 Task: Look for space in Begoro, Ghana from 10th June, 2023 to 25th June, 2023 for 4 adults in price range Rs.10000 to Rs.15000. Place can be private room with 4 bedrooms having 4 beds and 4 bathrooms. Property type can be house, flat, guest house, hotel. Amenities needed are: wifi, TV, free parkinig on premises, gym, breakfast. Booking option can be shelf check-in. Required host language is English.
Action: Mouse moved to (435, 95)
Screenshot: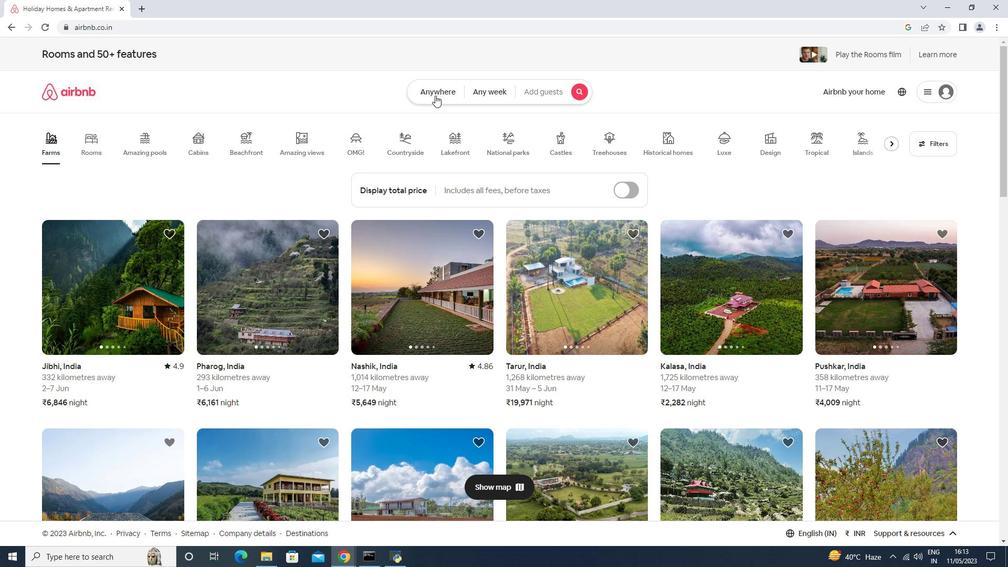 
Action: Mouse pressed left at (435, 95)
Screenshot: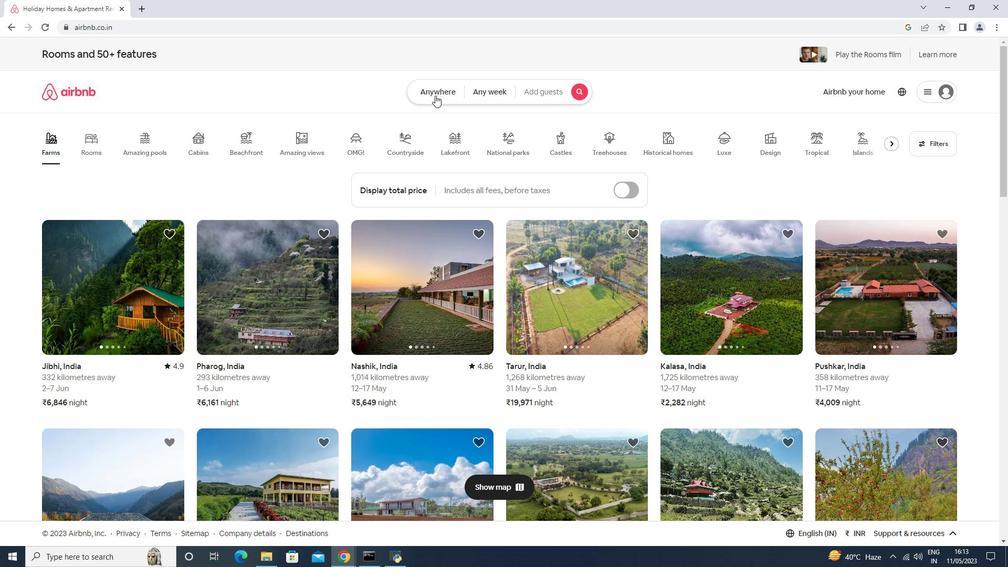 
Action: Mouse moved to (371, 131)
Screenshot: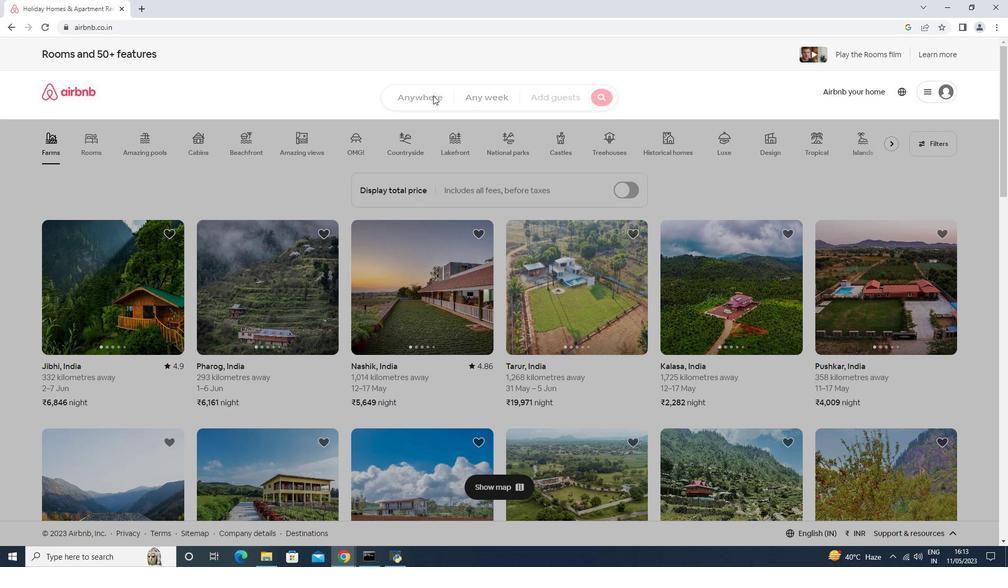 
Action: Key pressed <Key.shift>Begoro,<Key.space><Key.shift>Ghan
Screenshot: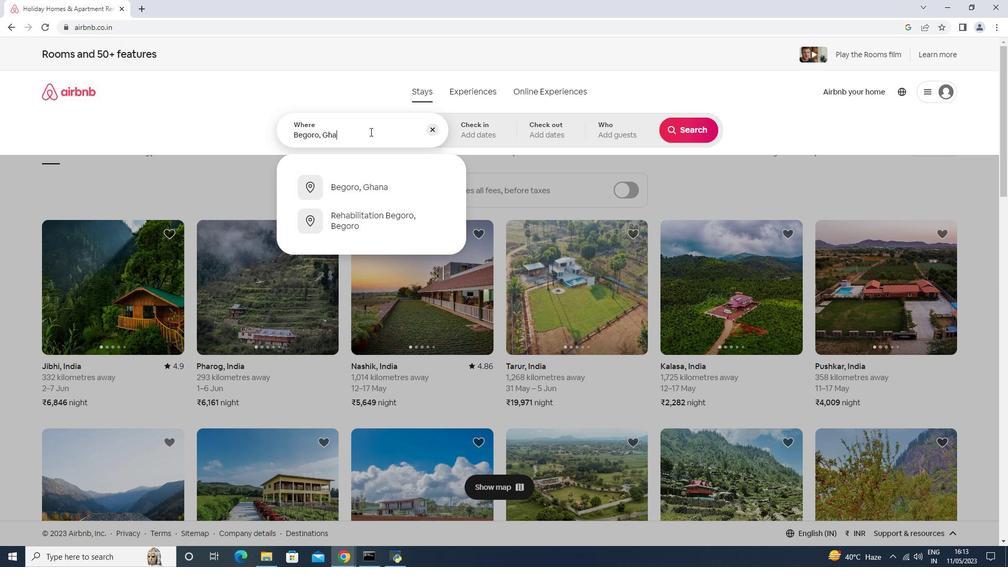 
Action: Mouse moved to (370, 131)
Screenshot: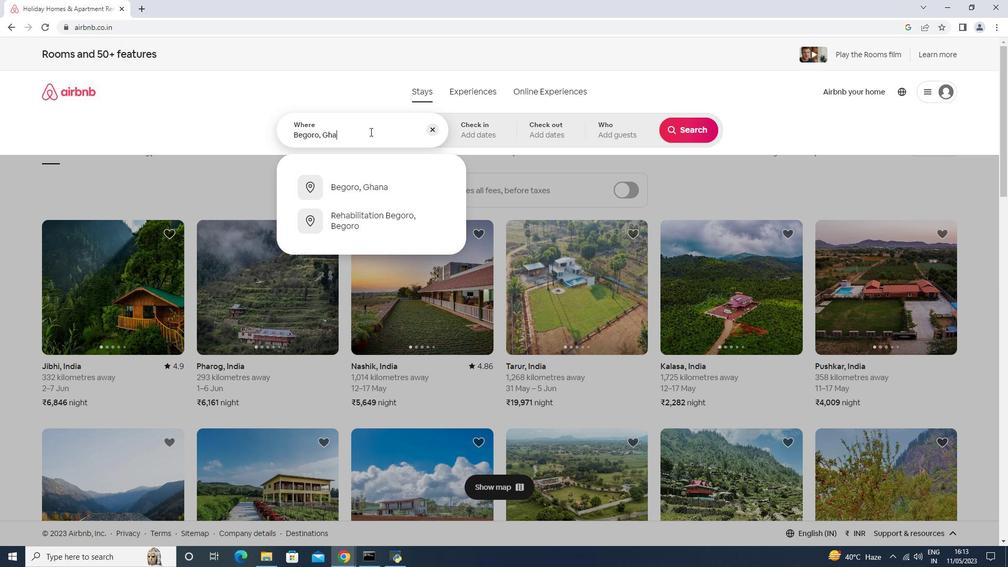 
Action: Key pressed a<Key.space><Key.enter>
Screenshot: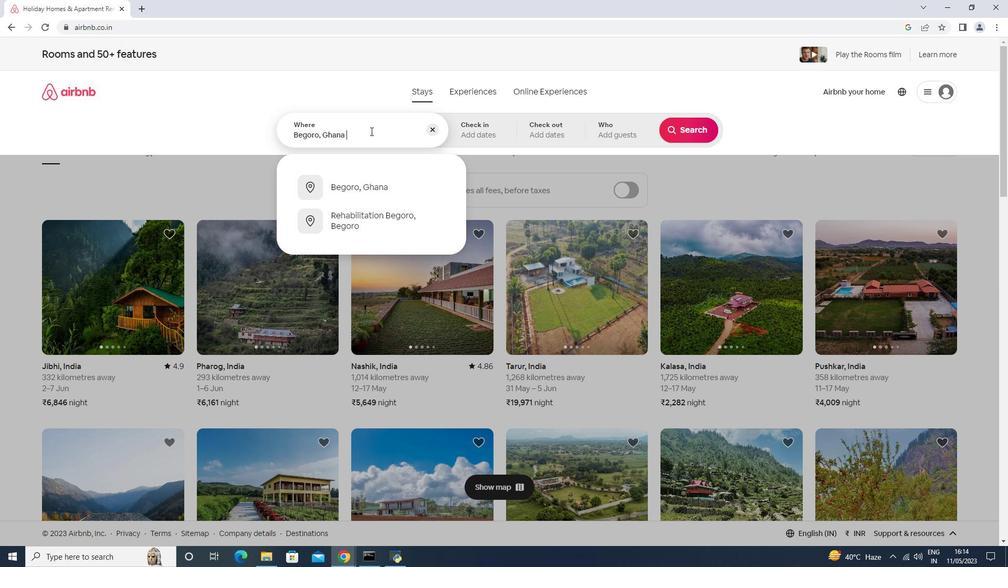 
Action: Mouse moved to (681, 286)
Screenshot: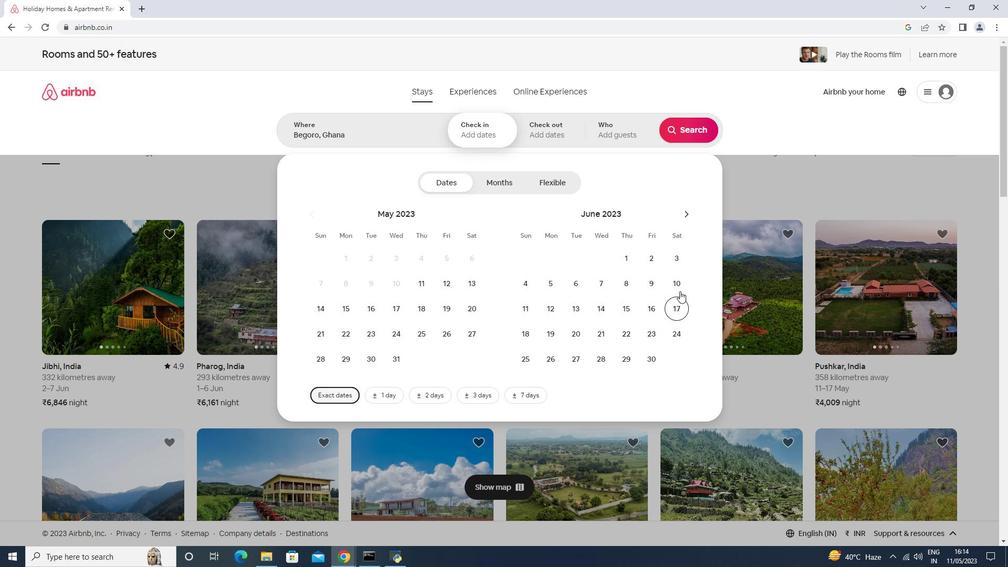 
Action: Mouse pressed left at (681, 286)
Screenshot: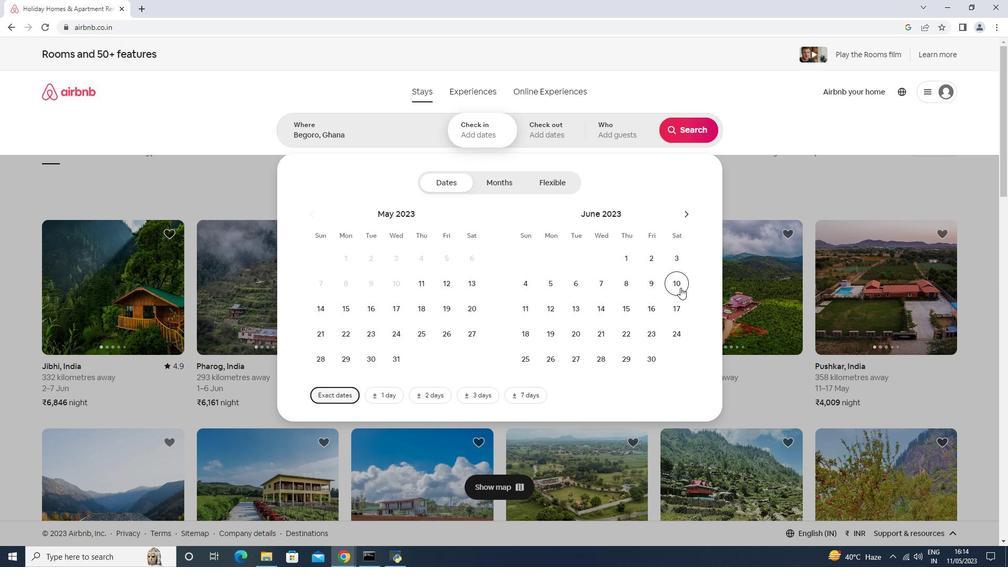 
Action: Mouse moved to (521, 359)
Screenshot: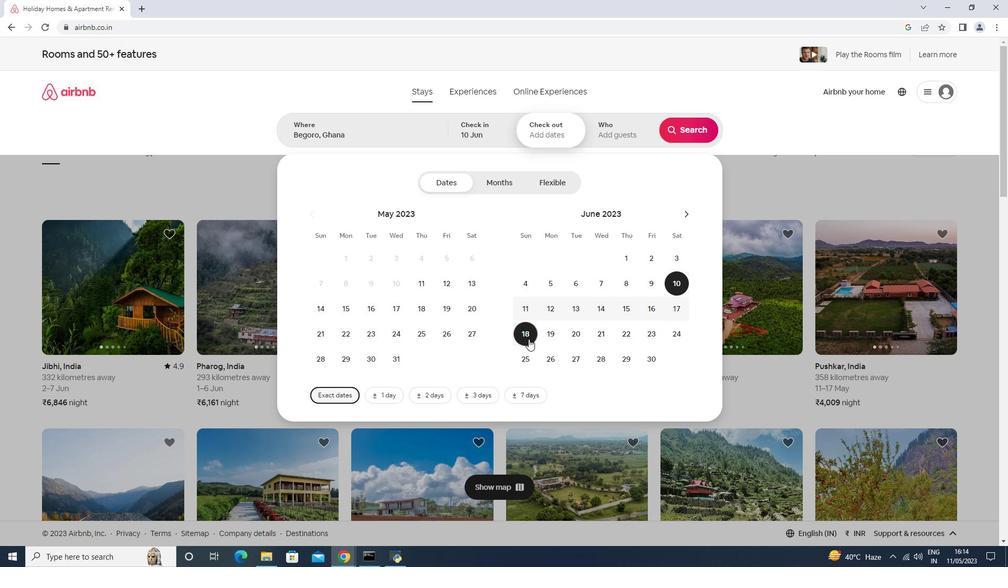 
Action: Mouse pressed left at (521, 359)
Screenshot: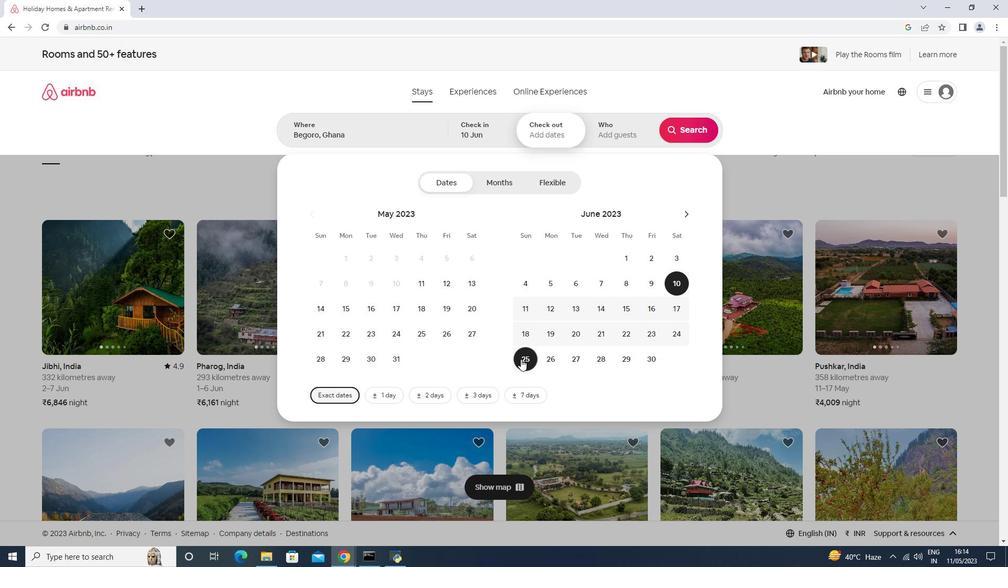 
Action: Mouse moved to (608, 141)
Screenshot: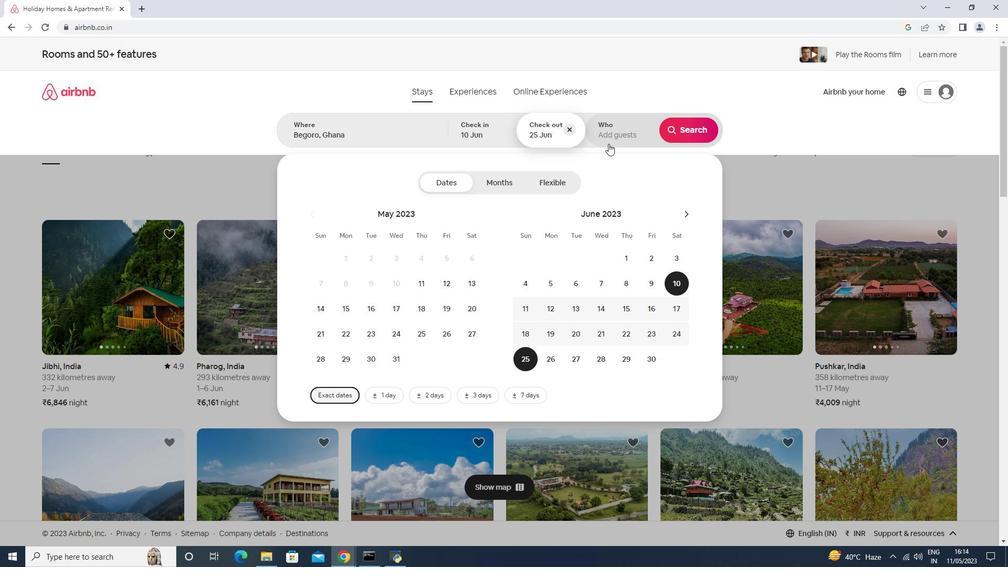 
Action: Mouse pressed left at (608, 141)
Screenshot: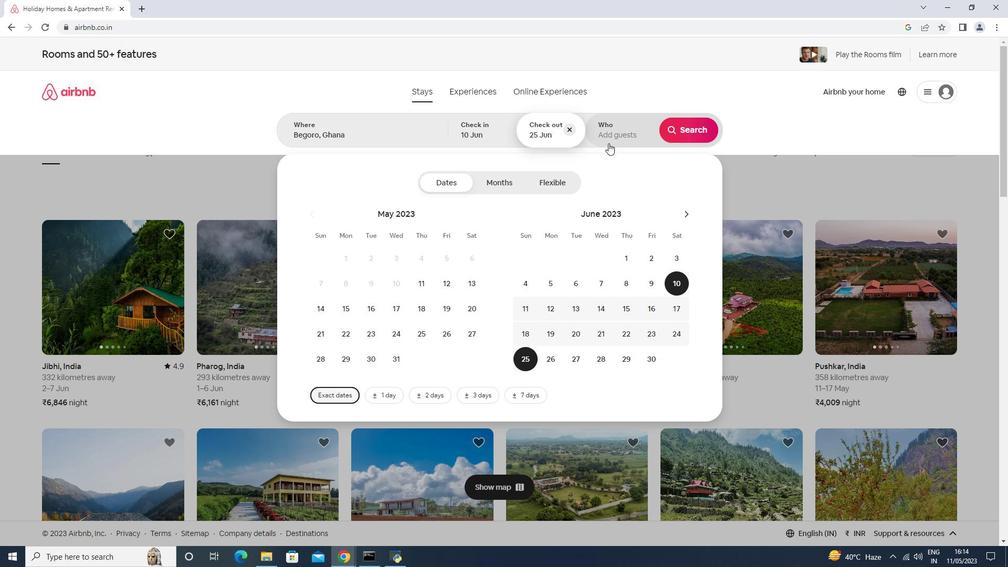 
Action: Mouse moved to (694, 187)
Screenshot: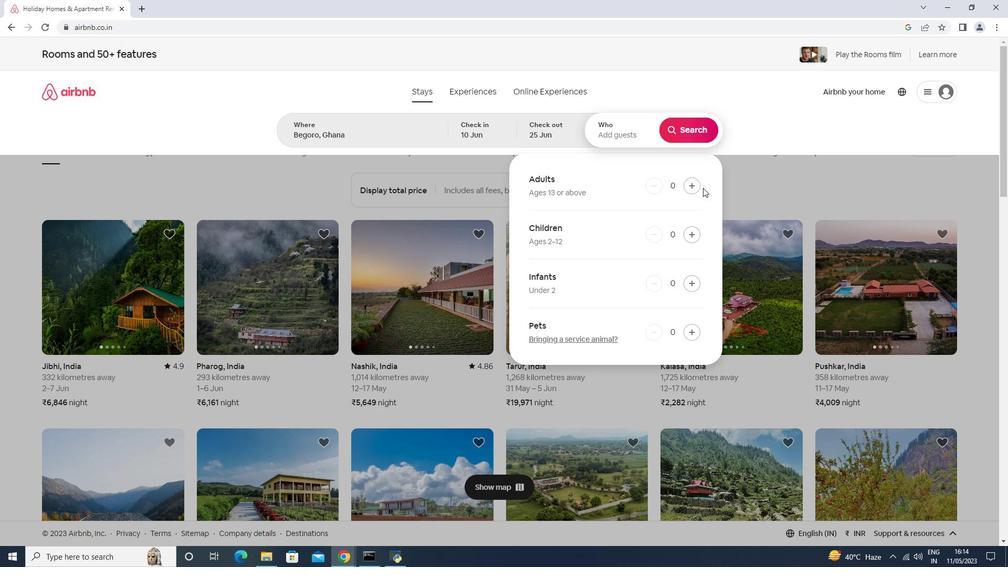 
Action: Mouse pressed left at (694, 187)
Screenshot: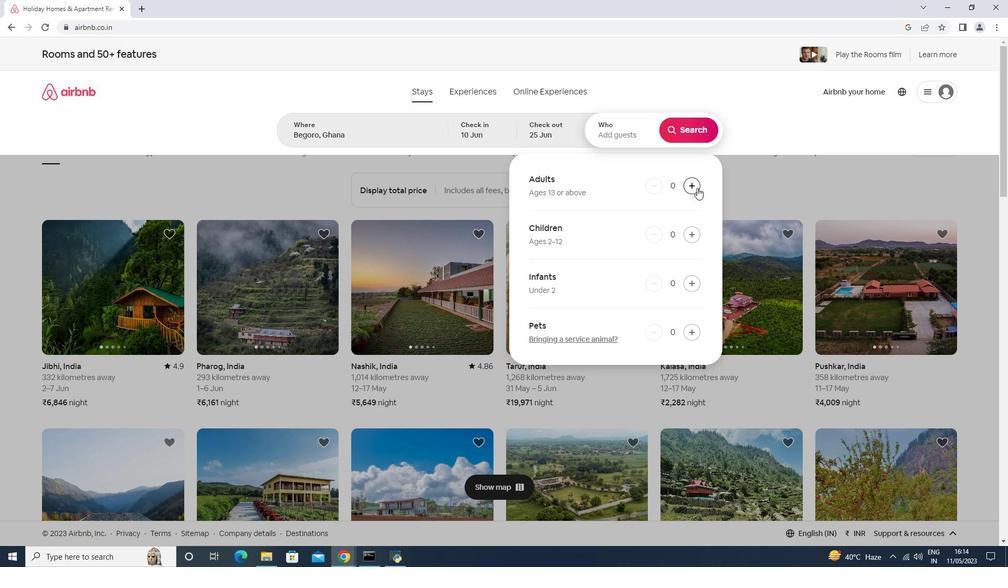 
Action: Mouse pressed left at (694, 187)
Screenshot: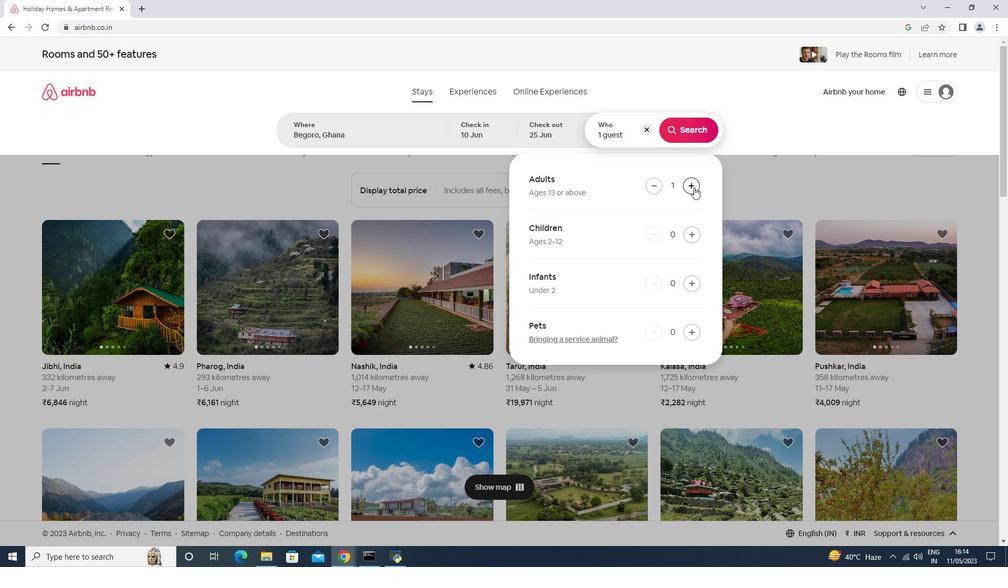 
Action: Mouse pressed left at (694, 187)
Screenshot: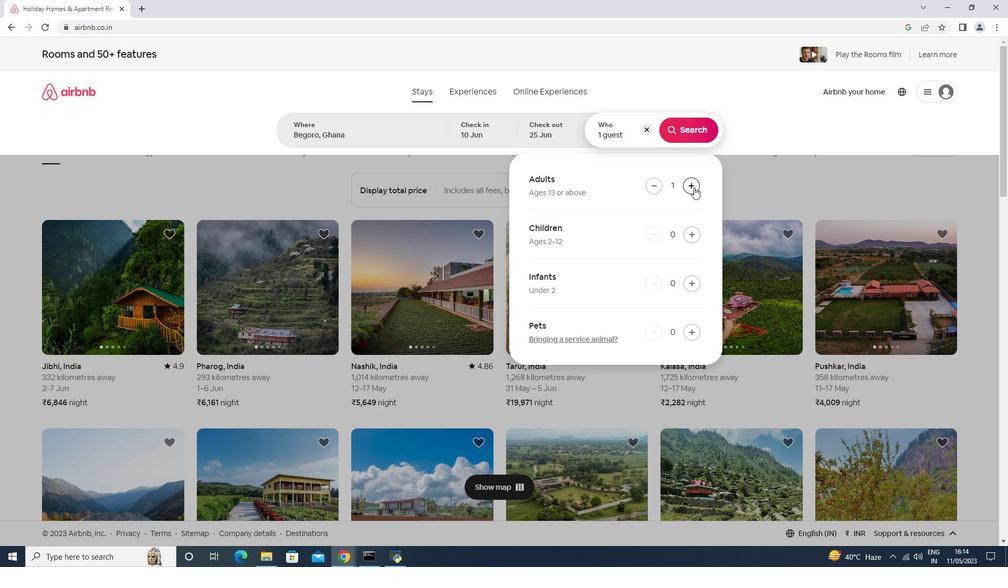 
Action: Mouse pressed left at (694, 187)
Screenshot: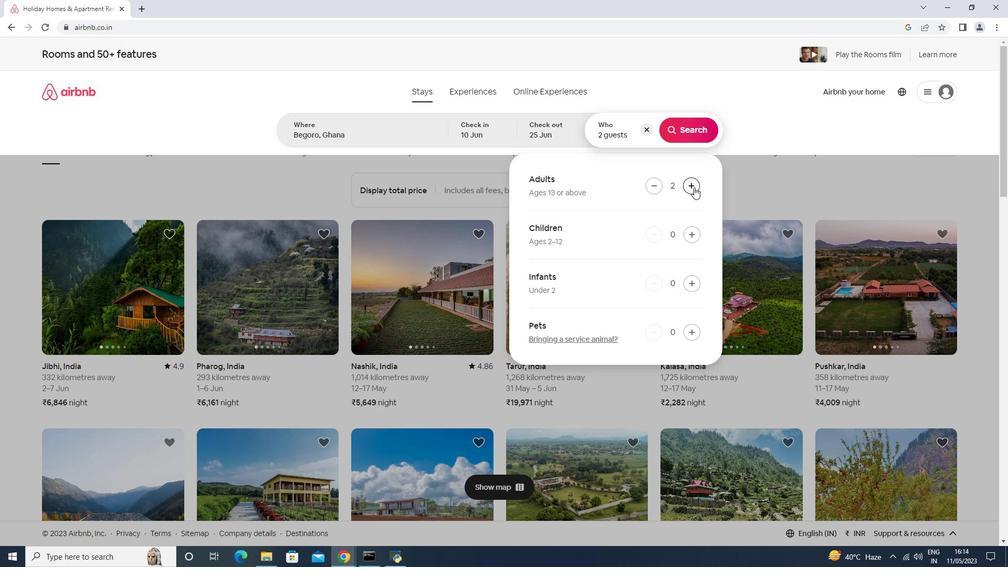 
Action: Mouse moved to (693, 119)
Screenshot: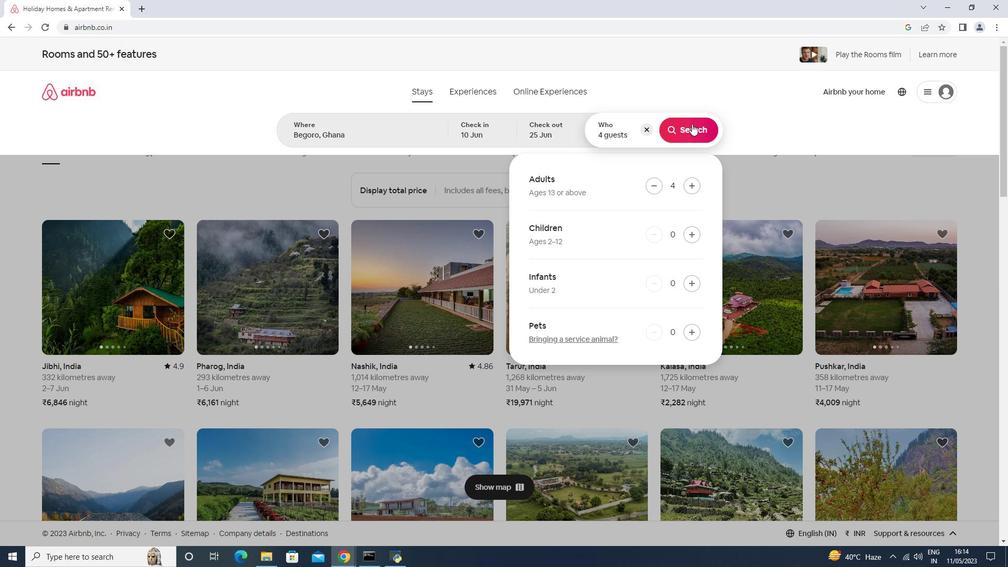 
Action: Mouse pressed left at (693, 119)
Screenshot: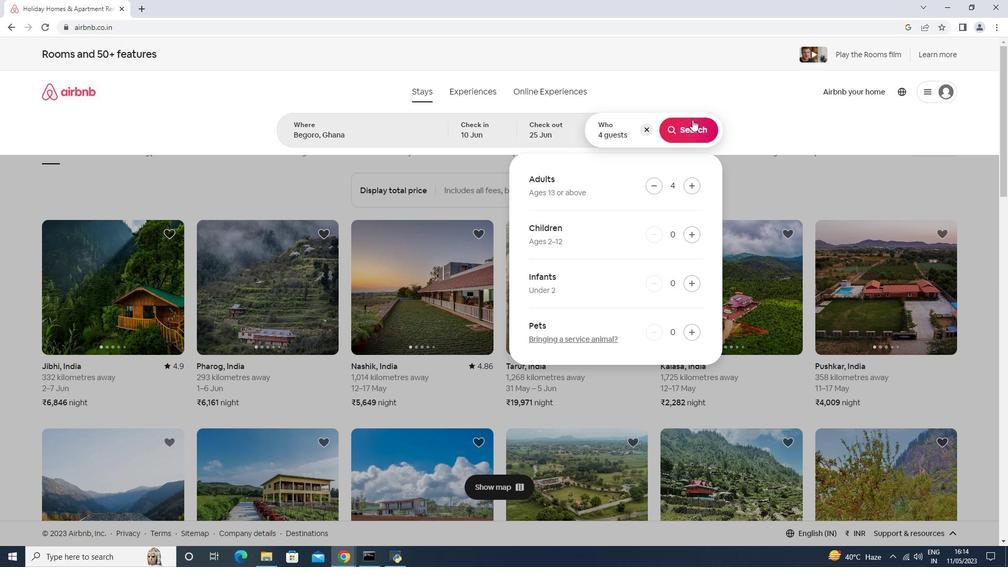 
Action: Mouse moved to (952, 96)
Screenshot: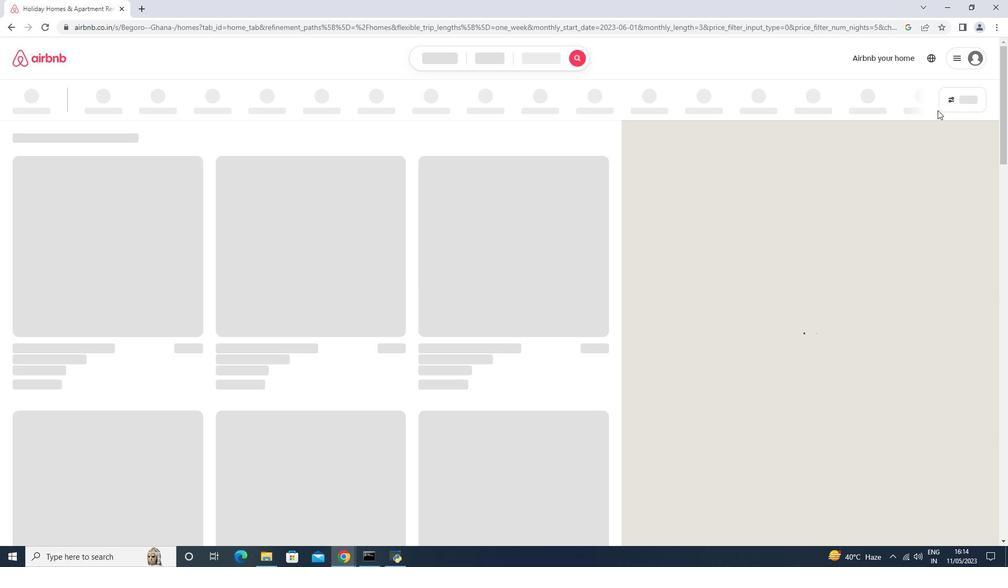 
Action: Mouse pressed left at (952, 96)
Screenshot: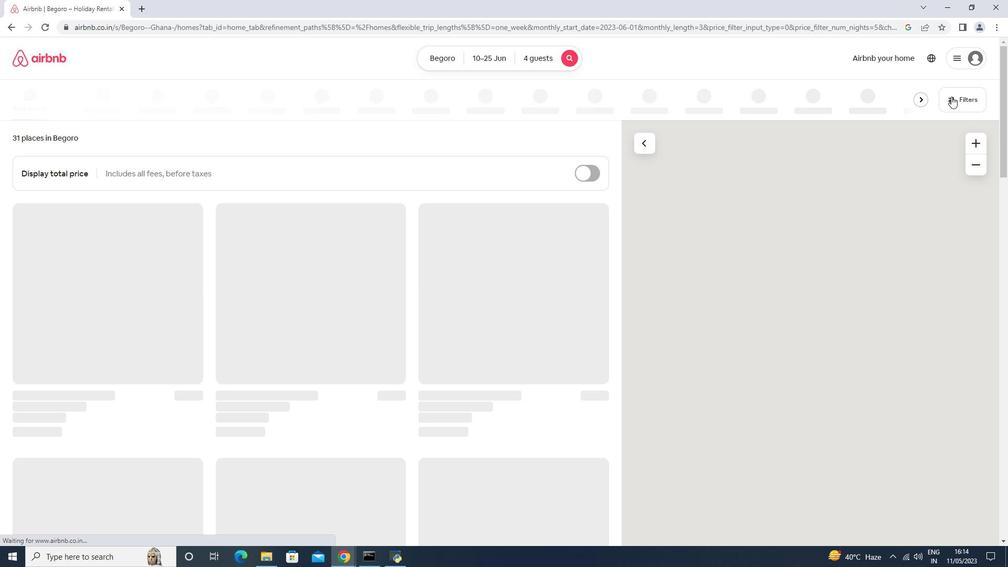 
Action: Mouse moved to (442, 354)
Screenshot: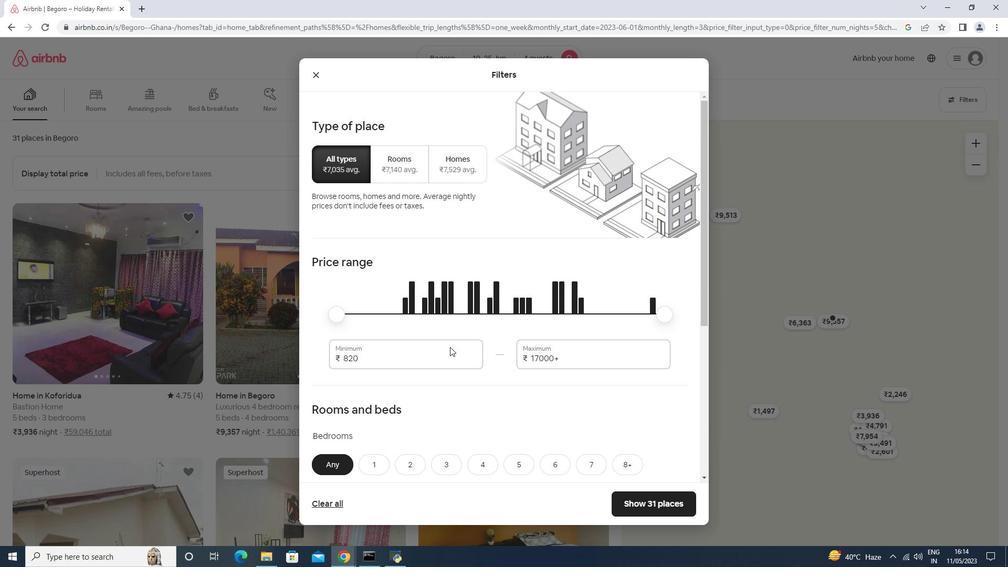 
Action: Mouse pressed left at (442, 354)
Screenshot: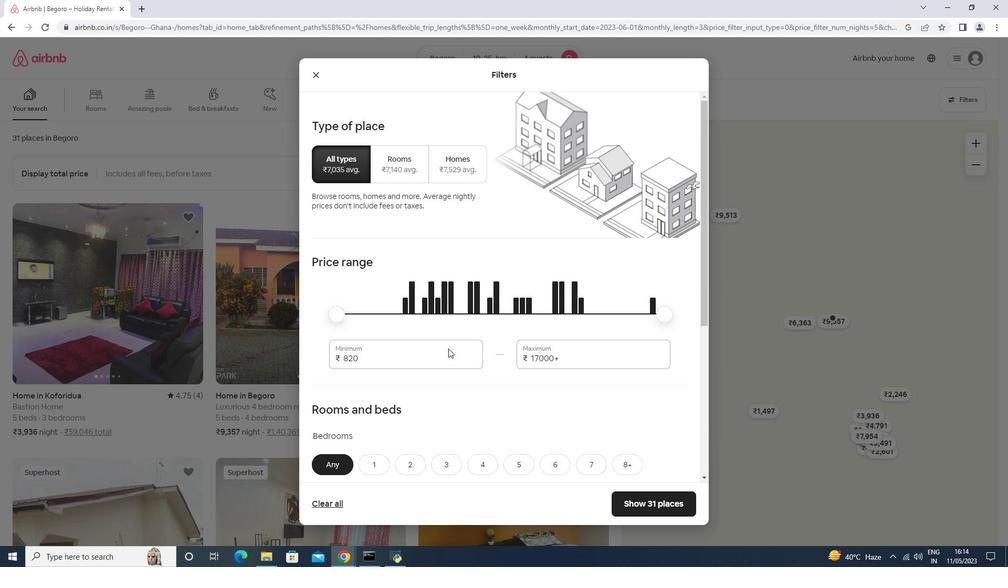 
Action: Mouse moved to (441, 354)
Screenshot: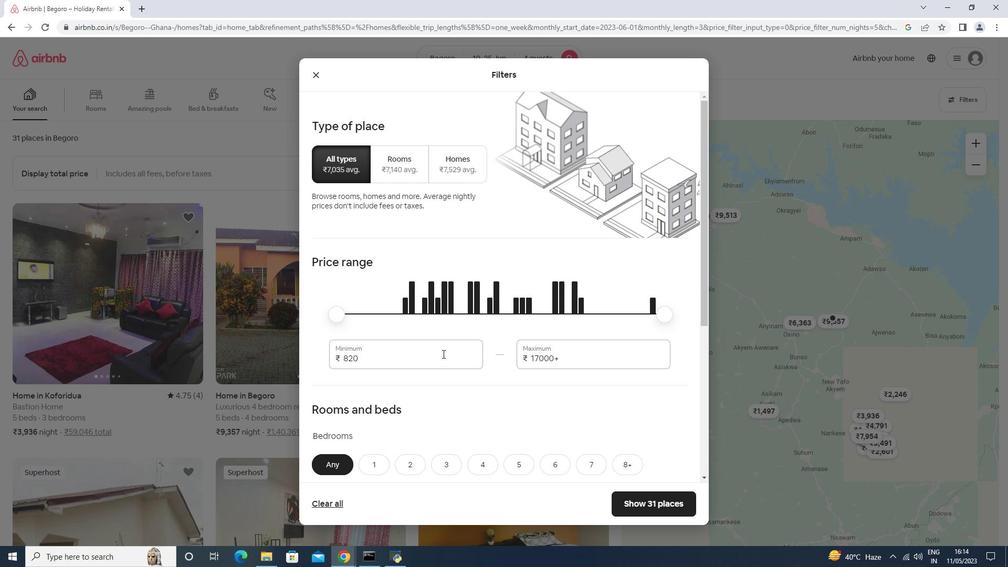 
Action: Mouse pressed left at (441, 354)
Screenshot: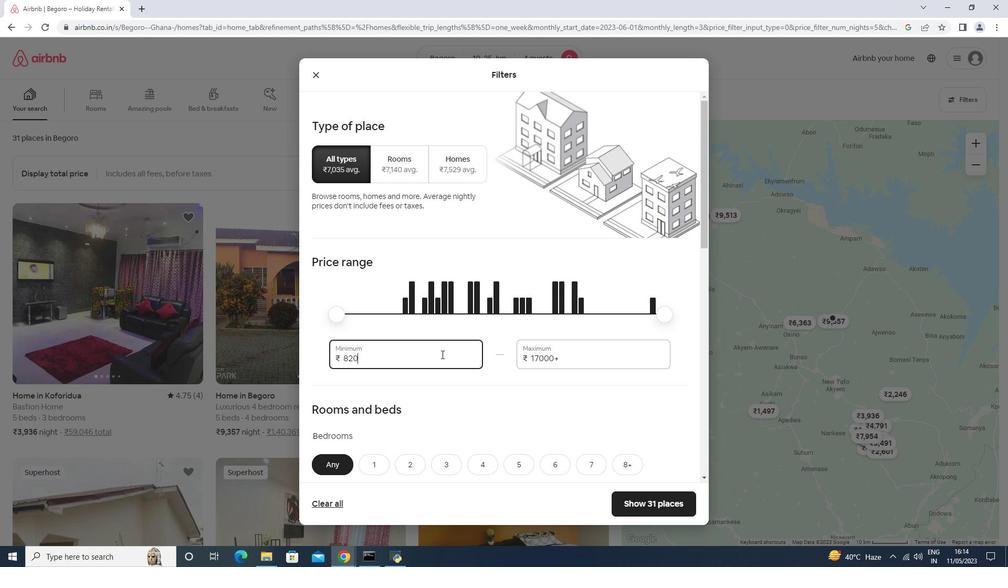
Action: Mouse pressed left at (441, 354)
Screenshot: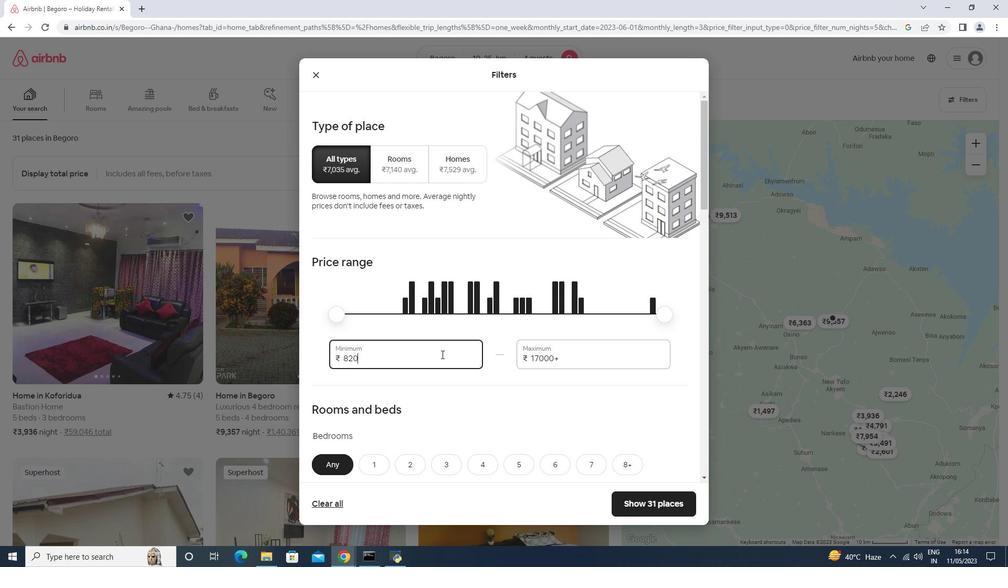 
Action: Key pressed 10000<Key.tab>15000
Screenshot: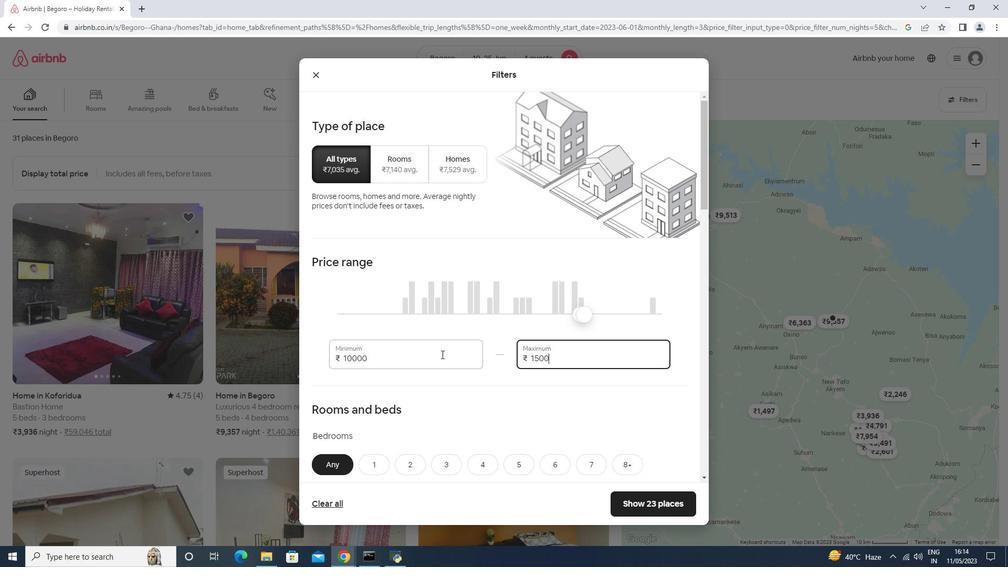 
Action: Mouse moved to (446, 352)
Screenshot: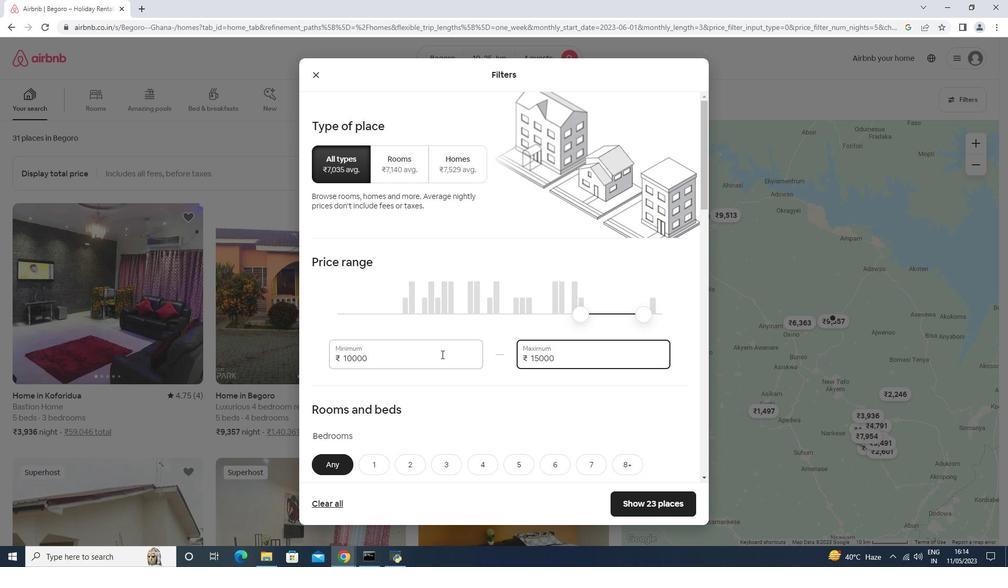 
Action: Mouse scrolled (446, 351) with delta (0, 0)
Screenshot: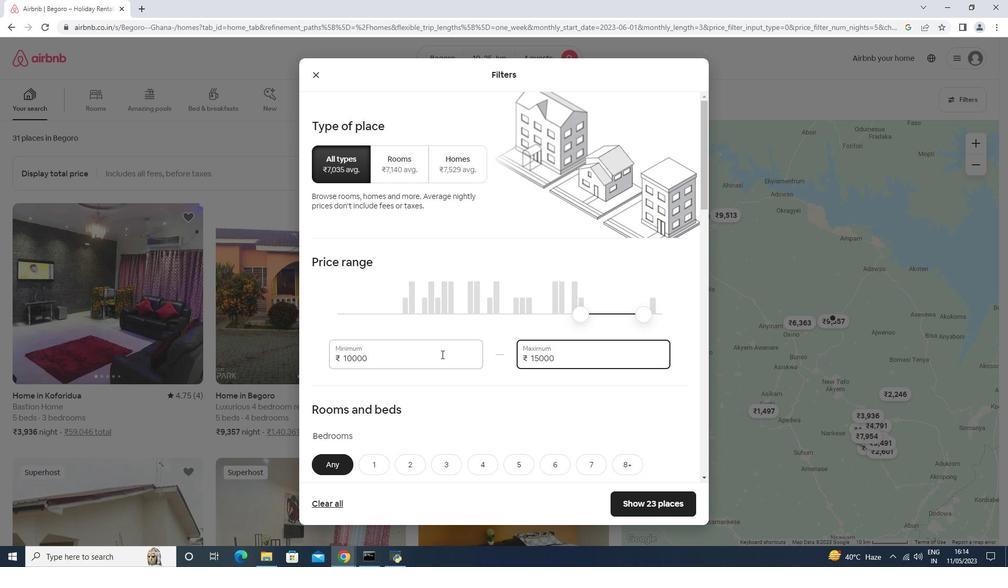 
Action: Mouse scrolled (446, 351) with delta (0, 0)
Screenshot: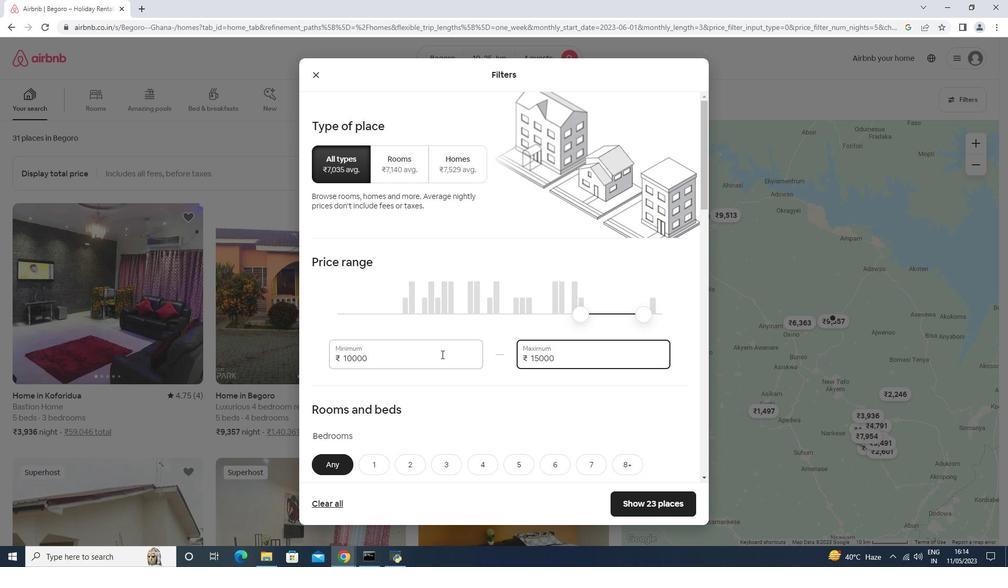
Action: Mouse scrolled (446, 351) with delta (0, 0)
Screenshot: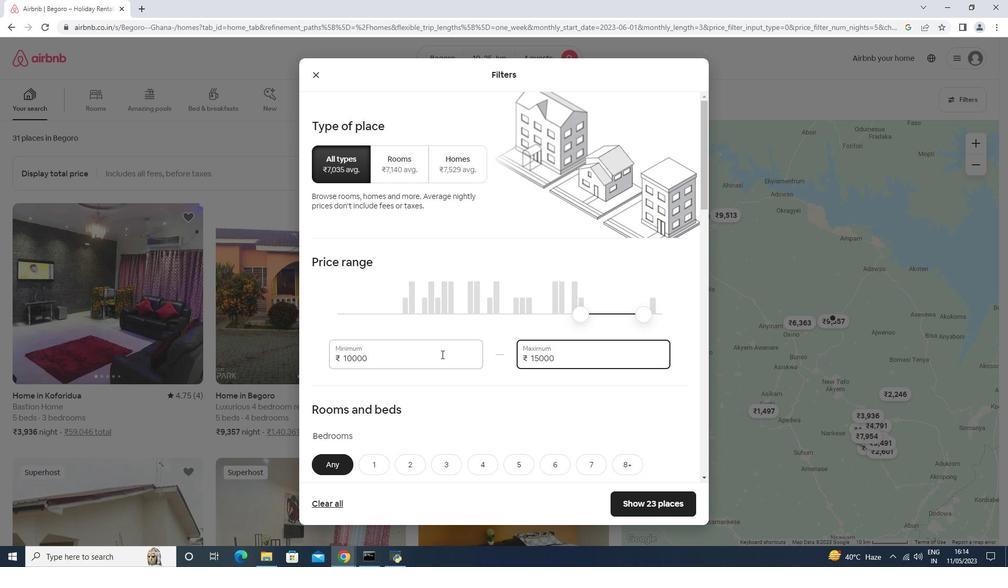 
Action: Mouse scrolled (446, 351) with delta (0, 0)
Screenshot: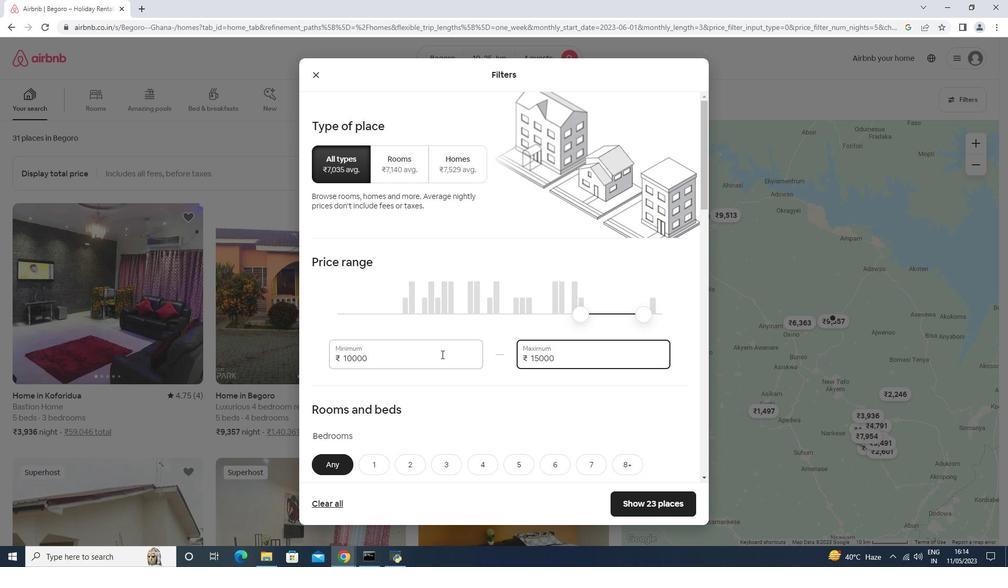 
Action: Mouse scrolled (446, 351) with delta (0, 0)
Screenshot: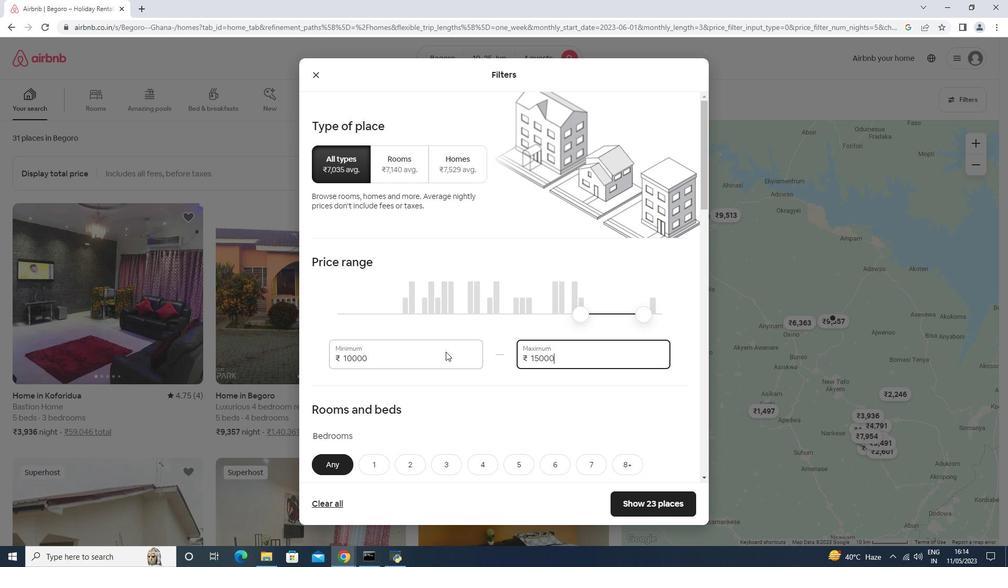 
Action: Mouse moved to (473, 195)
Screenshot: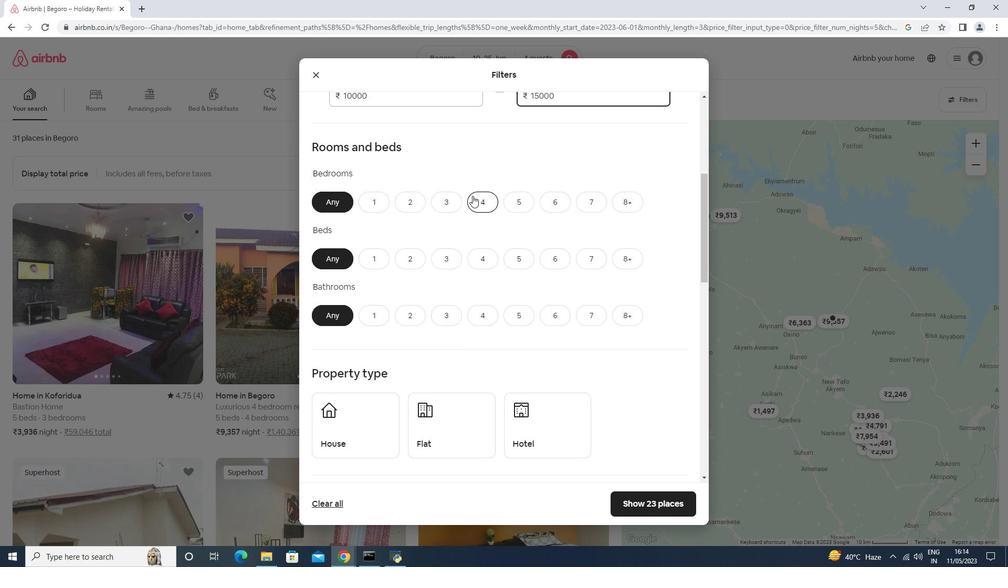 
Action: Mouse pressed left at (472, 195)
Screenshot: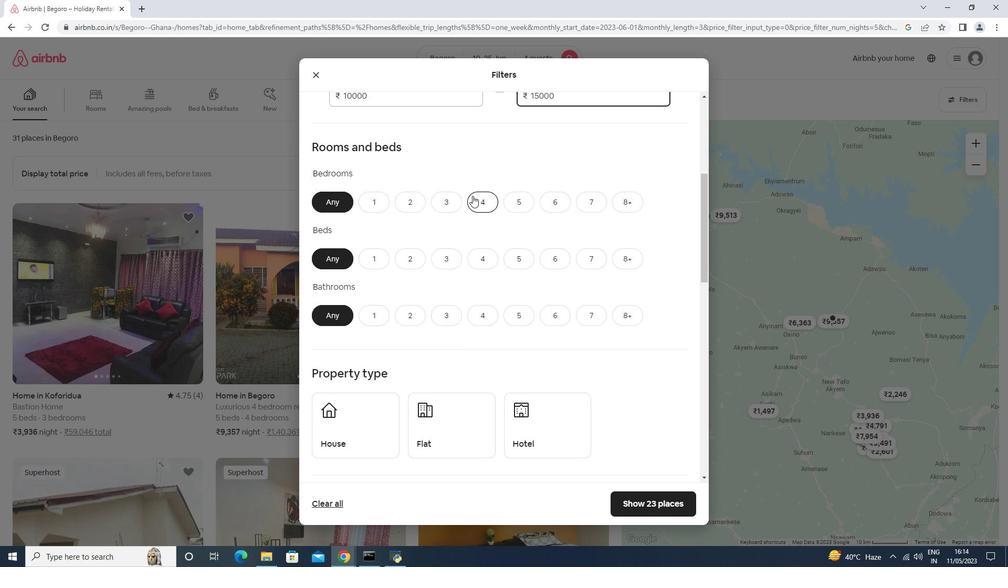 
Action: Mouse moved to (492, 266)
Screenshot: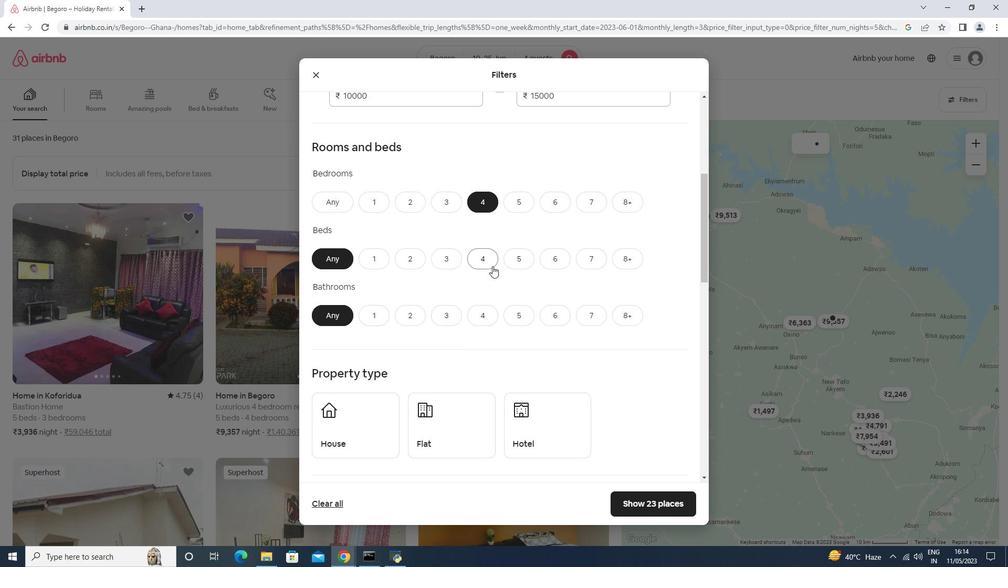 
Action: Mouse pressed left at (492, 266)
Screenshot: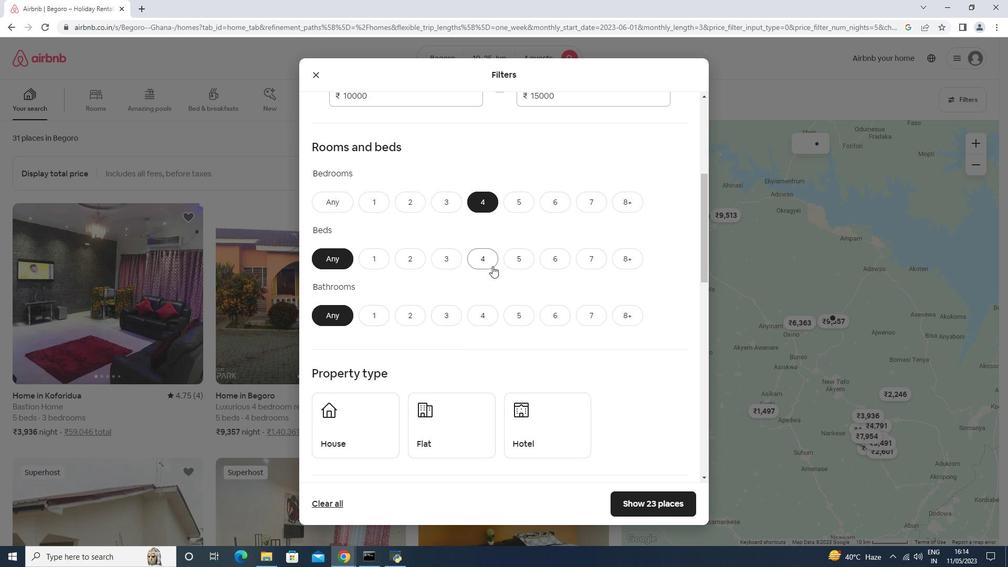 
Action: Mouse moved to (480, 313)
Screenshot: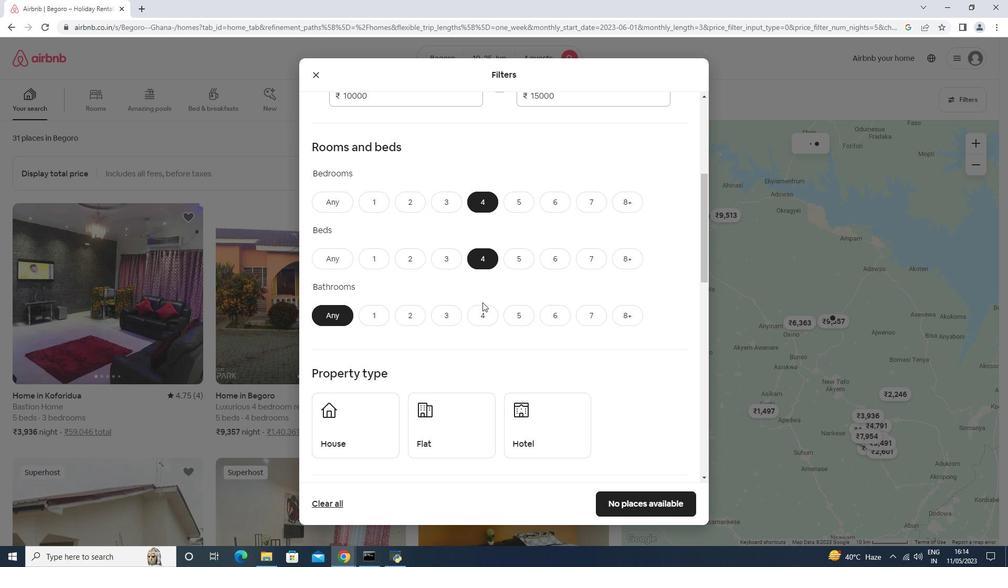 
Action: Mouse pressed left at (480, 313)
Screenshot: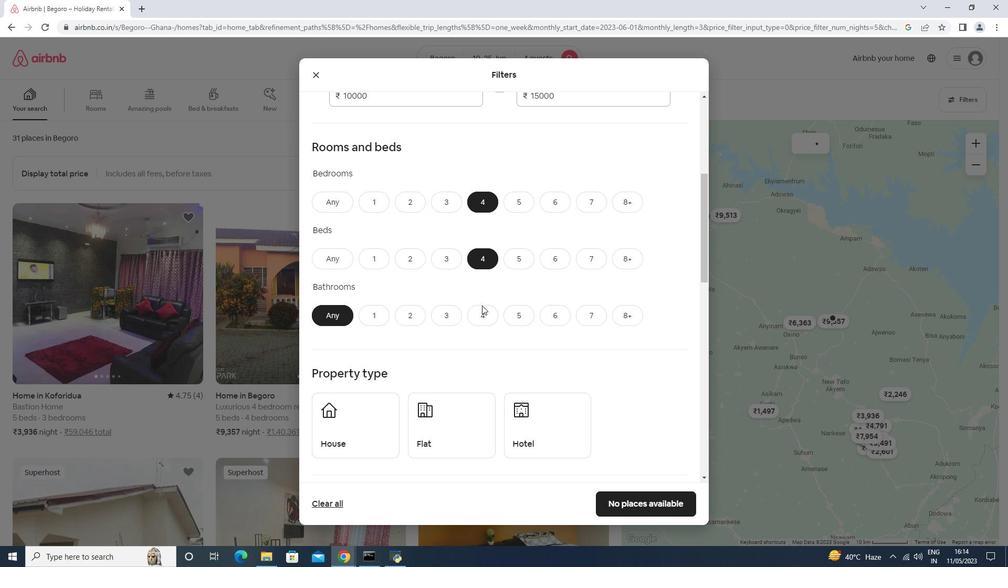 
Action: Mouse moved to (479, 309)
Screenshot: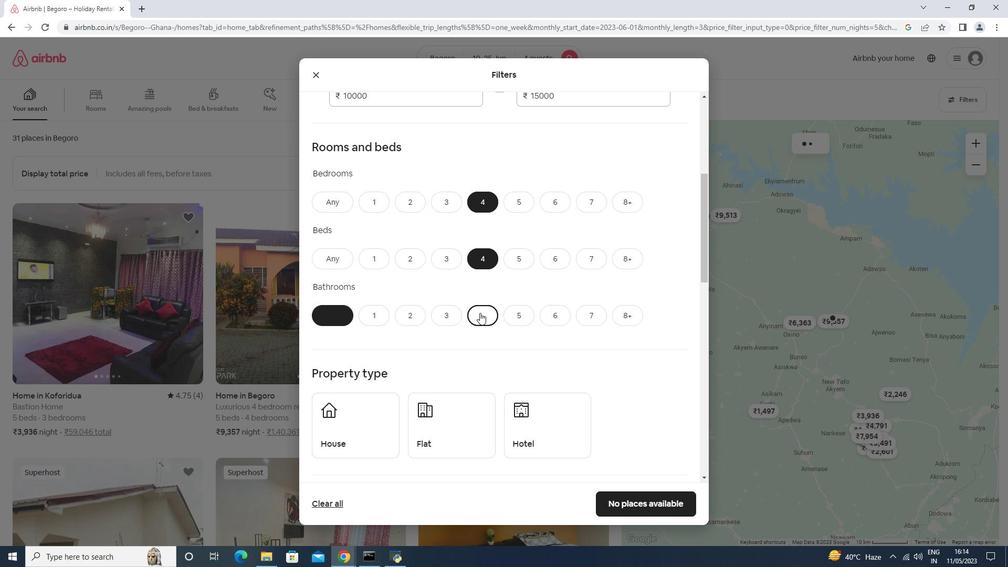 
Action: Mouse scrolled (479, 309) with delta (0, 0)
Screenshot: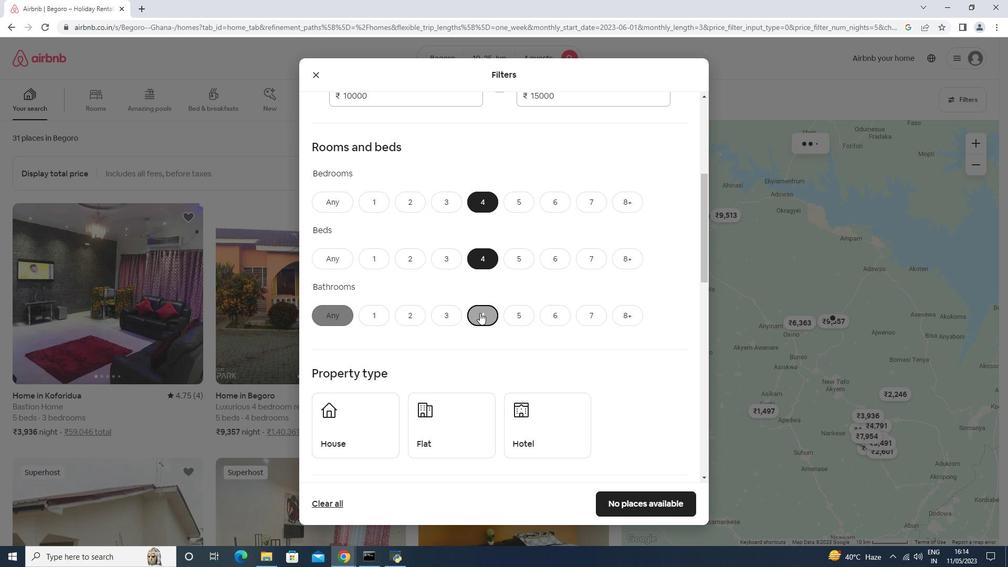
Action: Mouse scrolled (479, 309) with delta (0, 0)
Screenshot: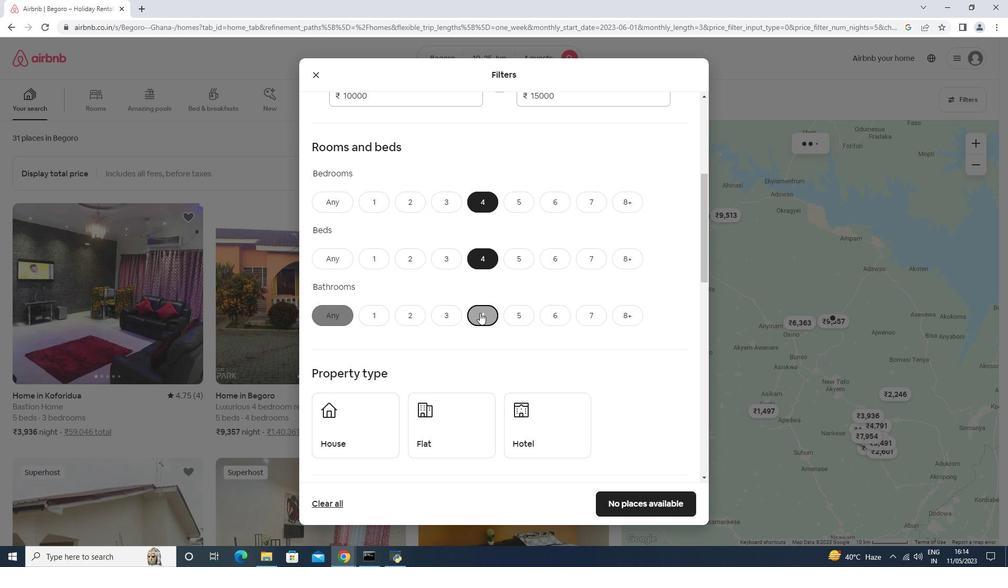 
Action: Mouse scrolled (479, 309) with delta (0, 0)
Screenshot: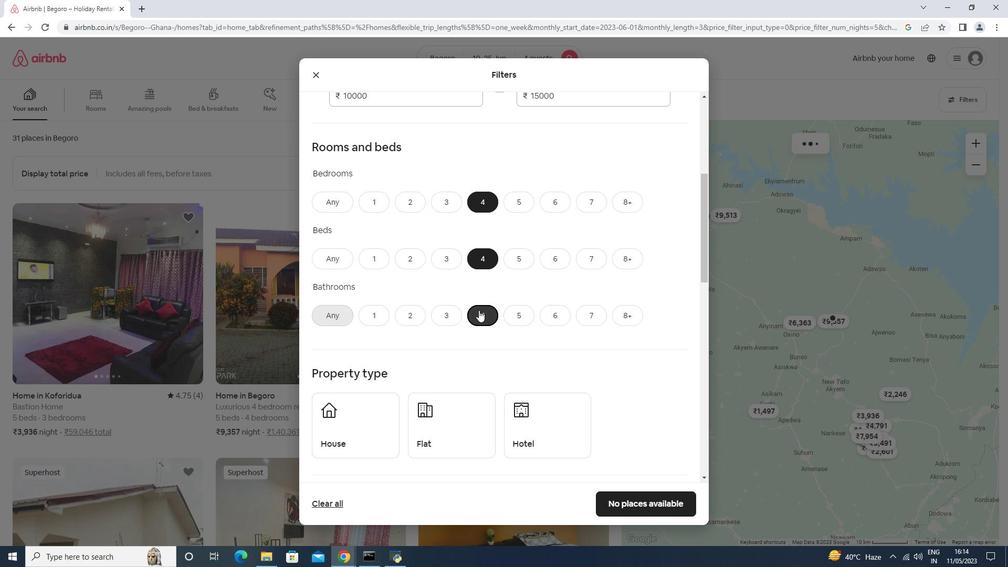 
Action: Mouse scrolled (479, 309) with delta (0, 0)
Screenshot: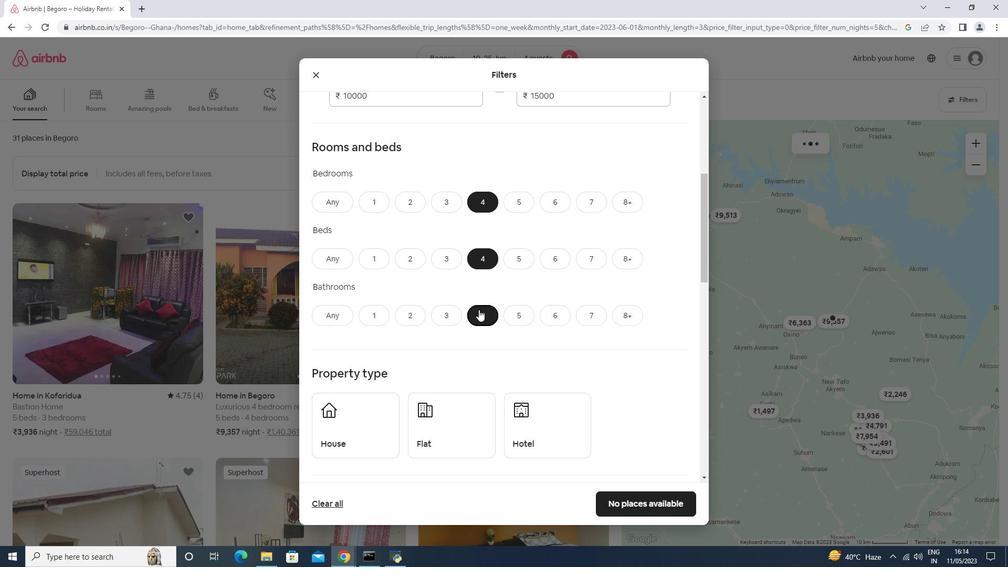 
Action: Mouse moved to (376, 201)
Screenshot: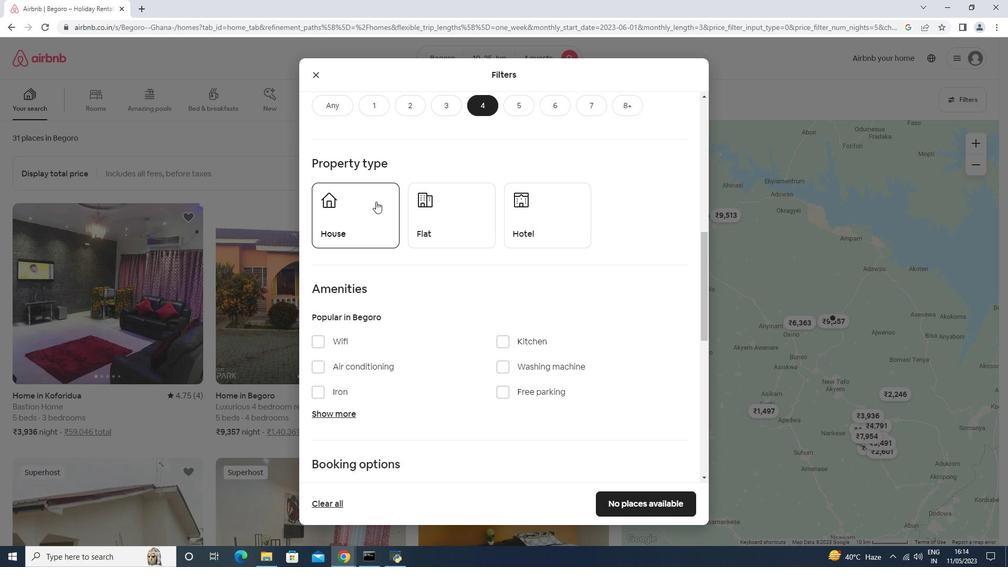 
Action: Mouse pressed left at (375, 201)
Screenshot: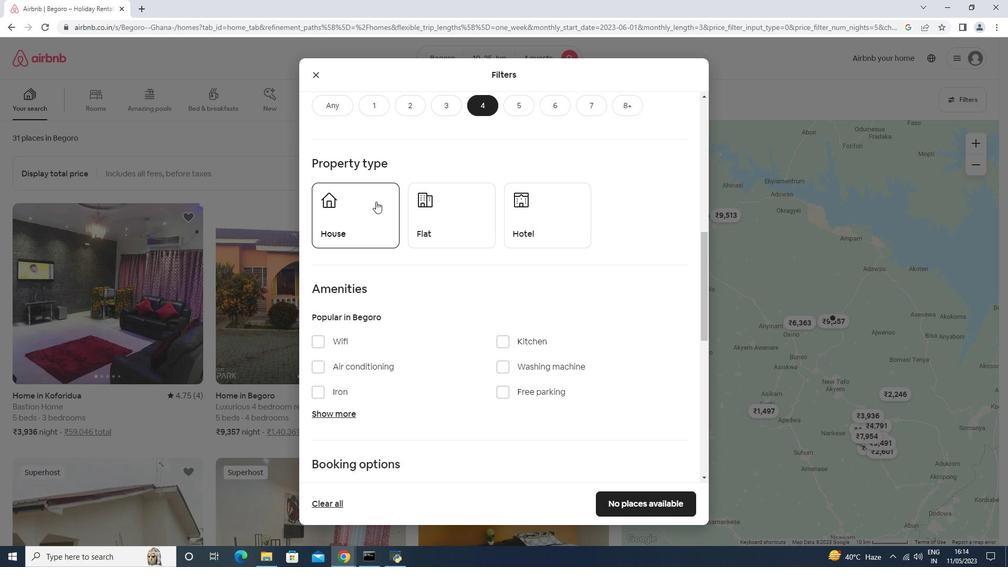 
Action: Mouse moved to (442, 213)
Screenshot: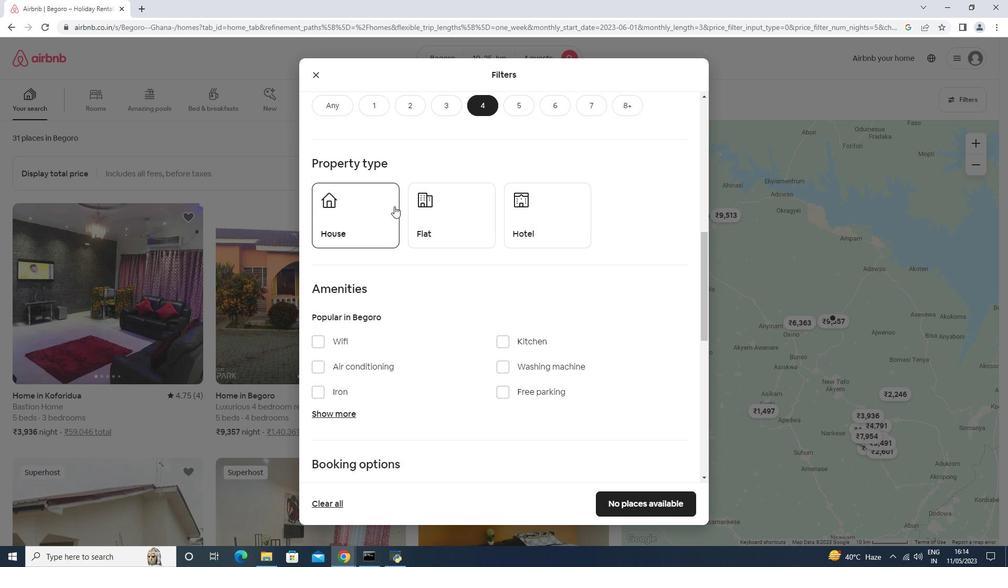 
Action: Mouse pressed left at (442, 213)
Screenshot: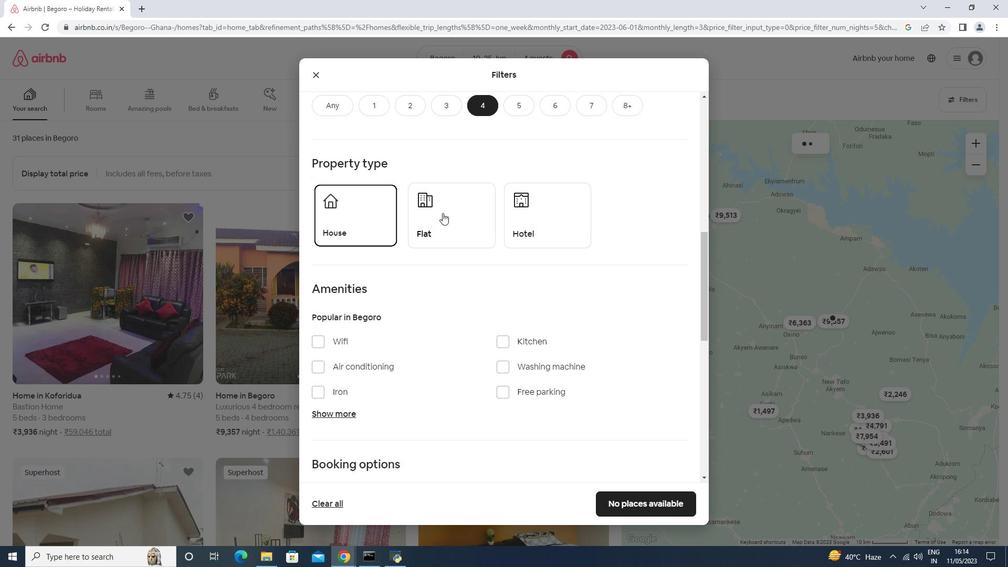 
Action: Mouse moved to (510, 226)
Screenshot: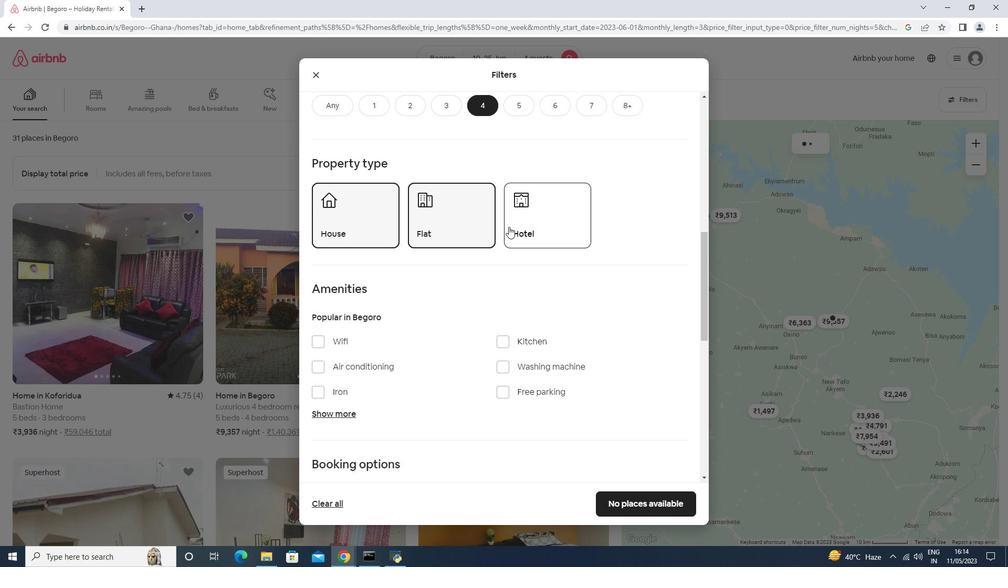 
Action: Mouse pressed left at (510, 226)
Screenshot: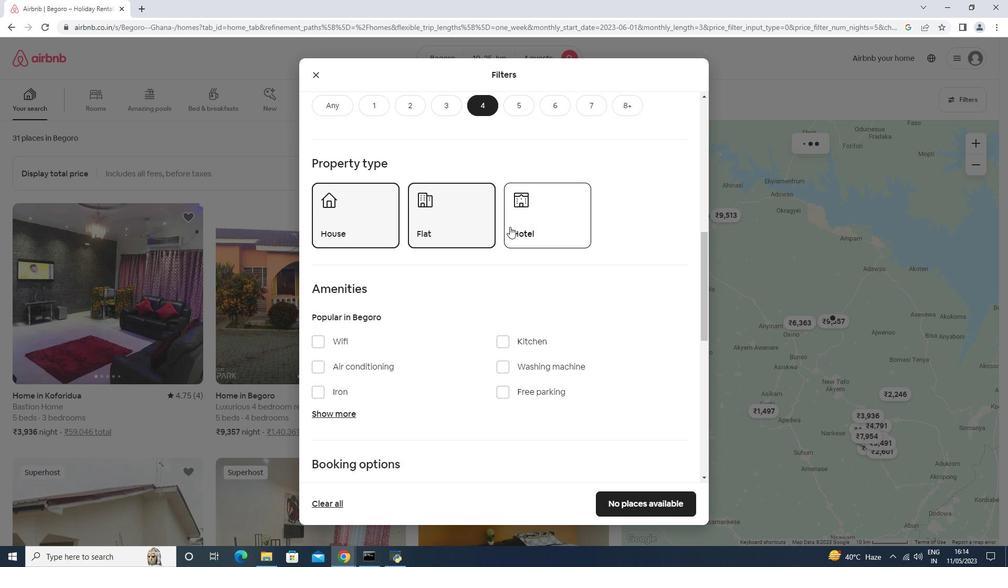 
Action: Mouse moved to (510, 226)
Screenshot: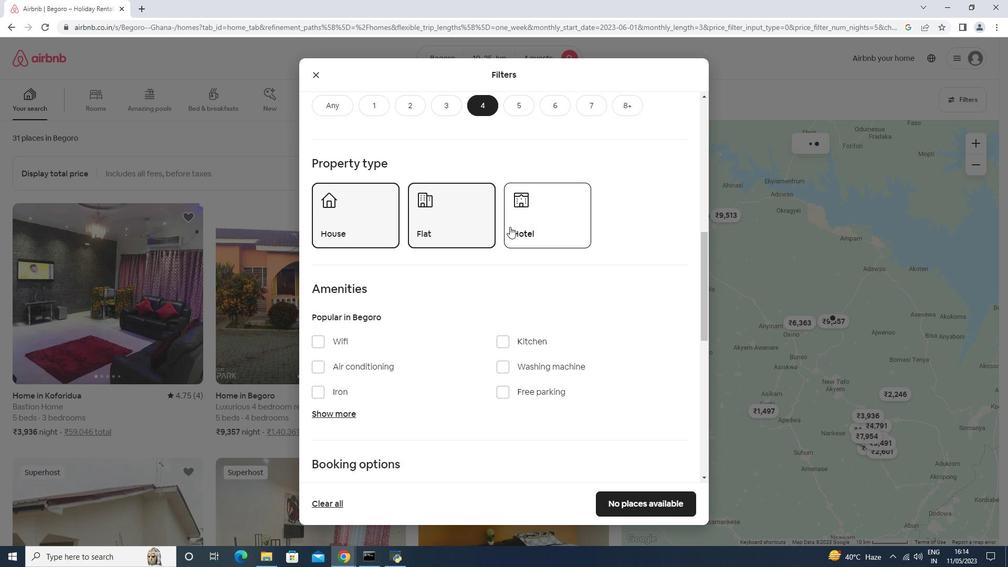
Action: Mouse scrolled (510, 226) with delta (0, 0)
Screenshot: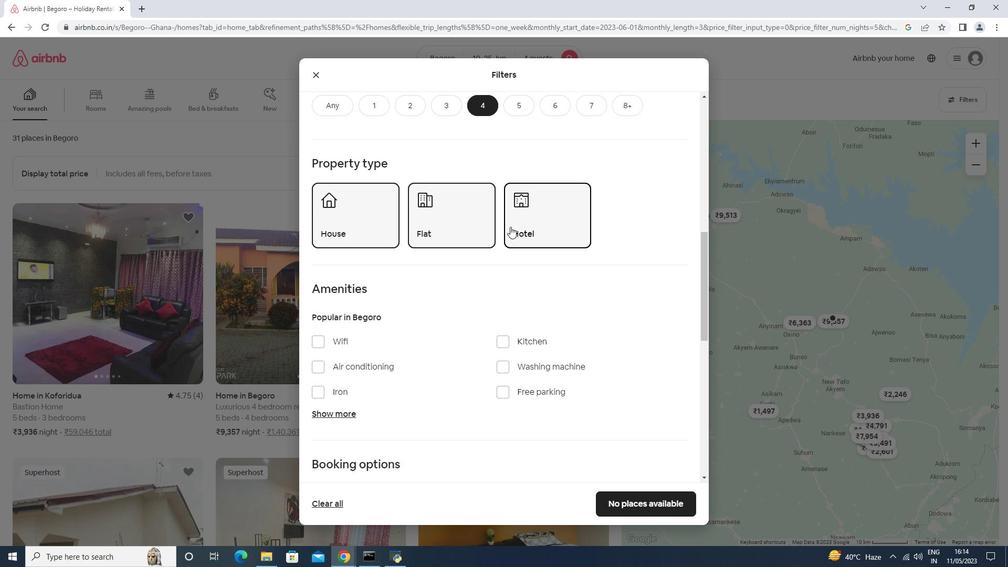 
Action: Mouse scrolled (510, 226) with delta (0, 0)
Screenshot: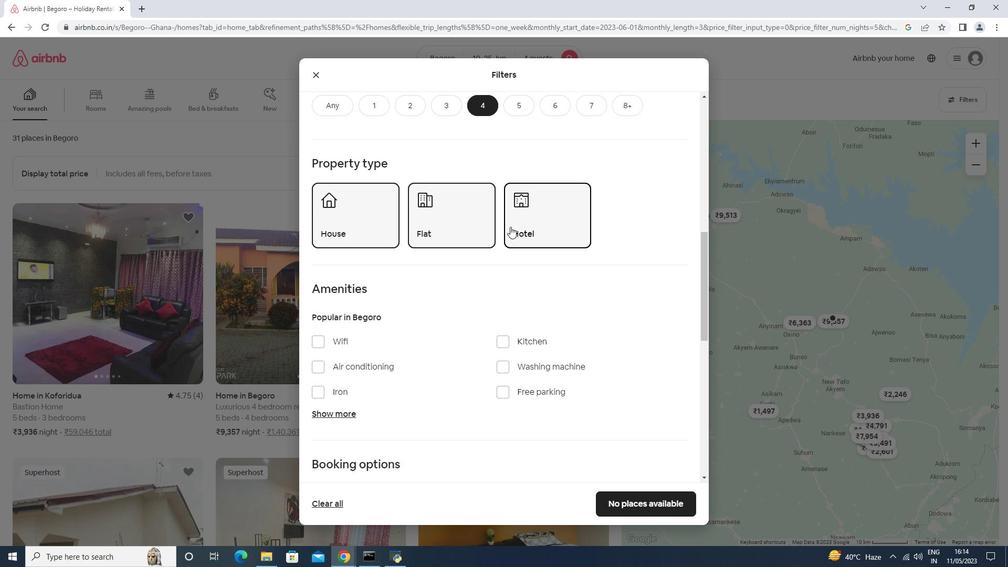 
Action: Mouse scrolled (510, 226) with delta (0, 0)
Screenshot: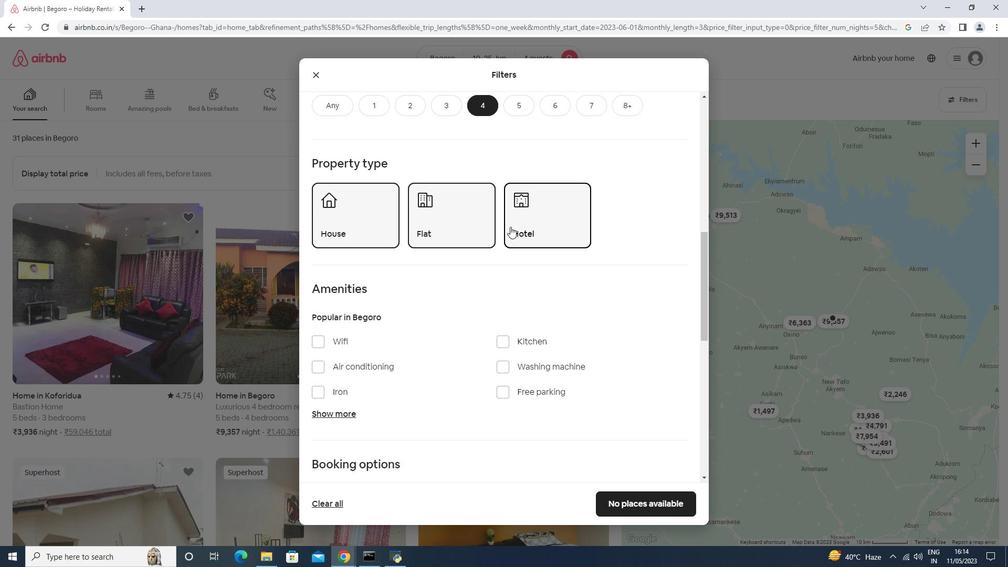 
Action: Mouse moved to (368, 184)
Screenshot: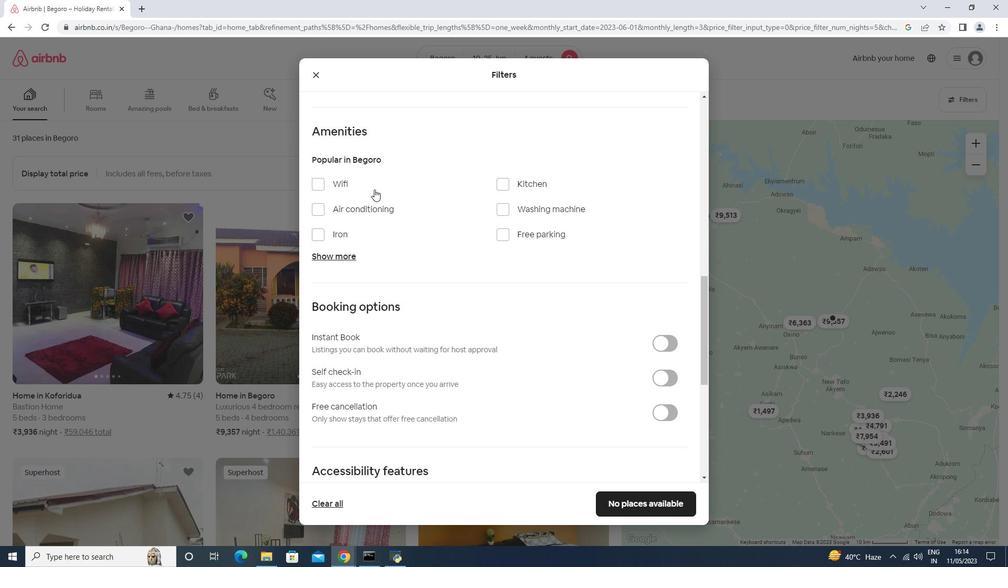 
Action: Mouse pressed left at (368, 184)
Screenshot: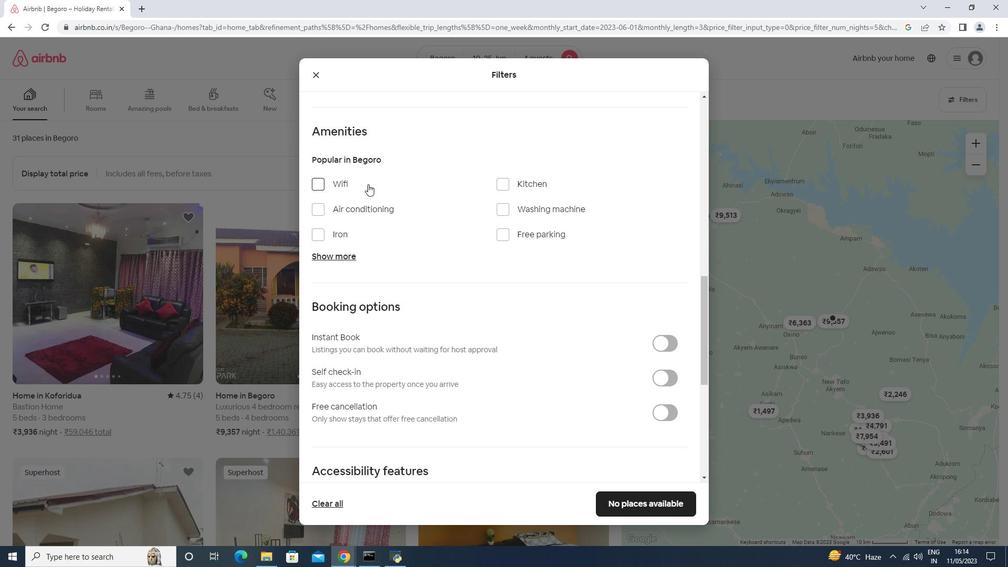 
Action: Mouse moved to (534, 233)
Screenshot: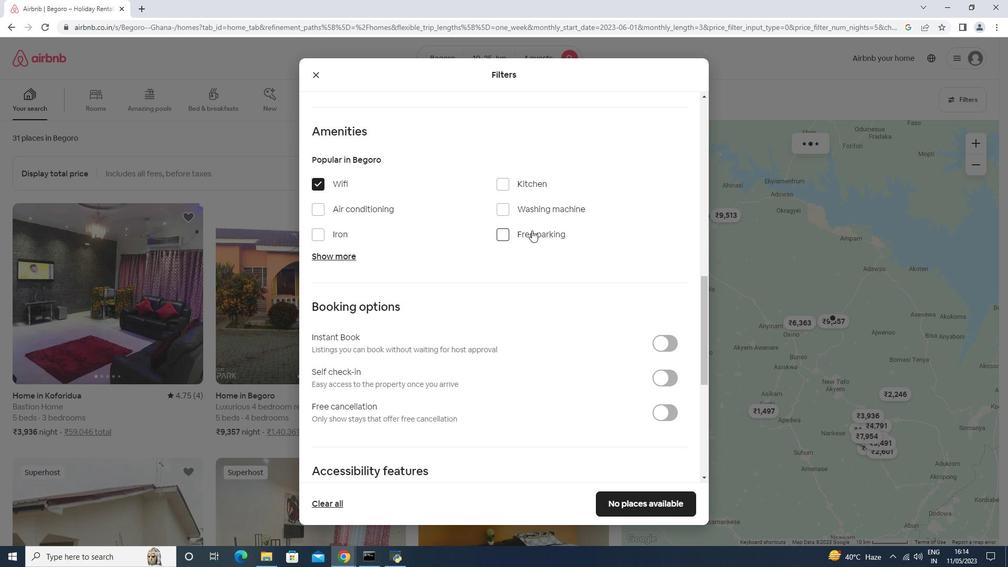 
Action: Mouse pressed left at (534, 233)
Screenshot: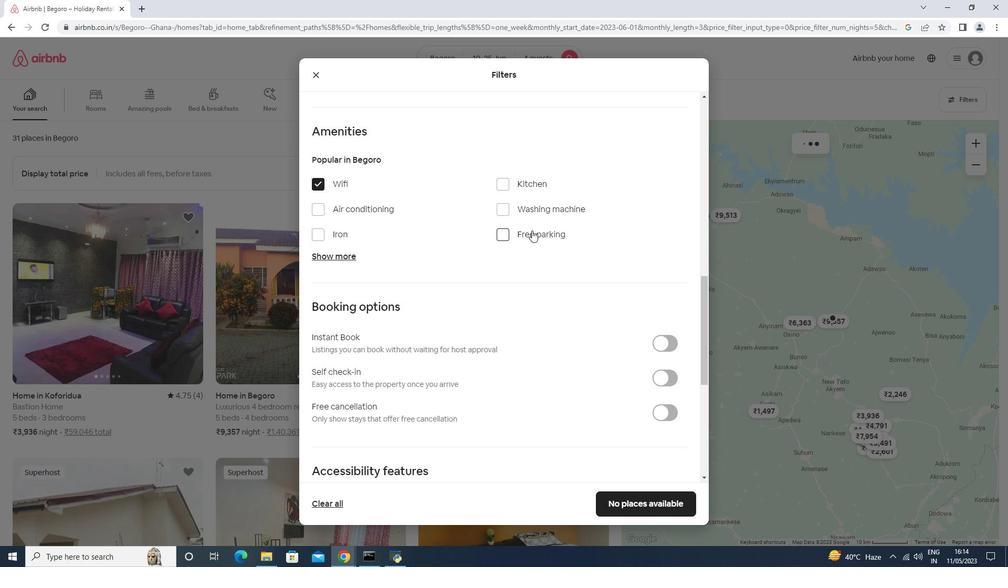 
Action: Mouse moved to (346, 251)
Screenshot: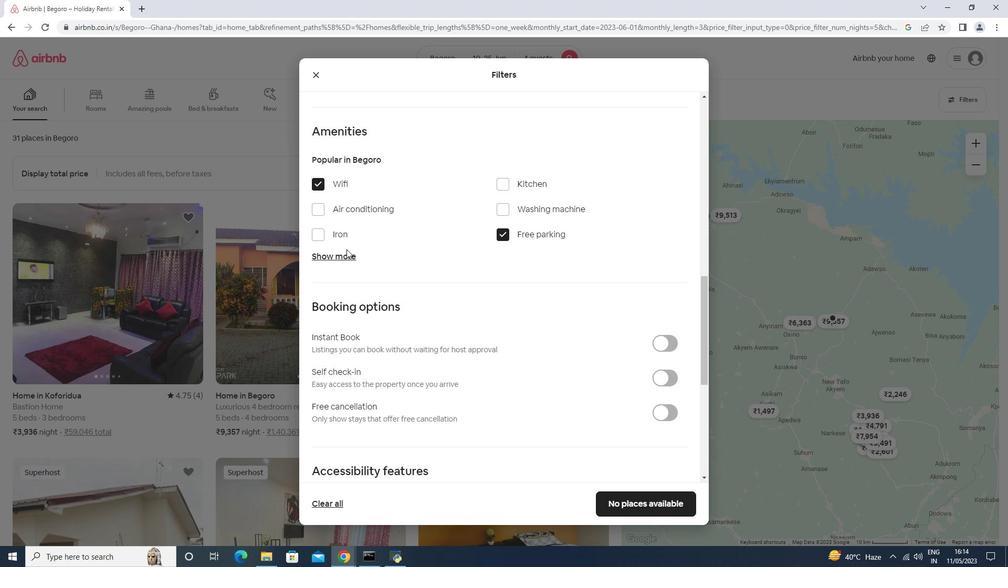 
Action: Mouse pressed left at (346, 251)
Screenshot: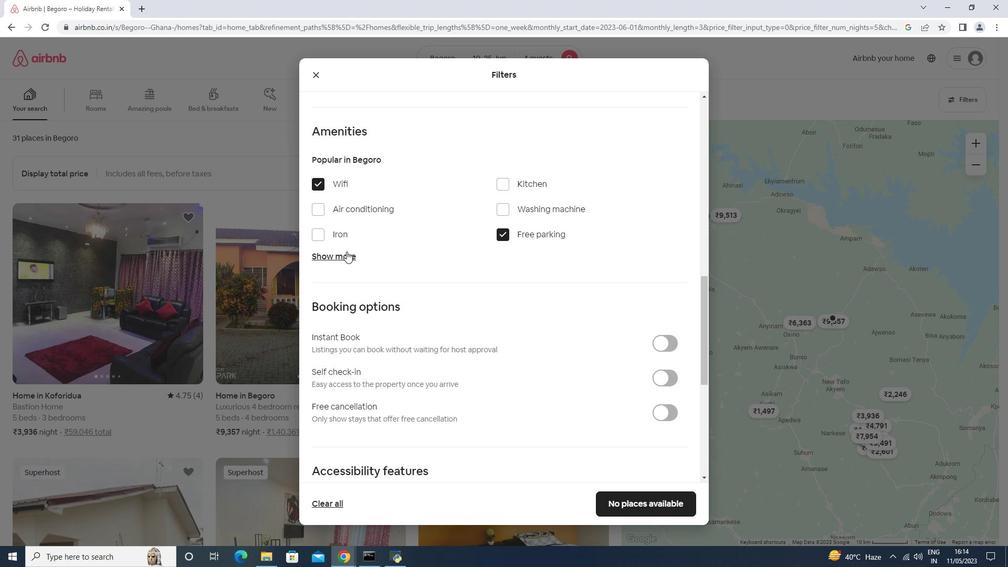 
Action: Mouse moved to (417, 239)
Screenshot: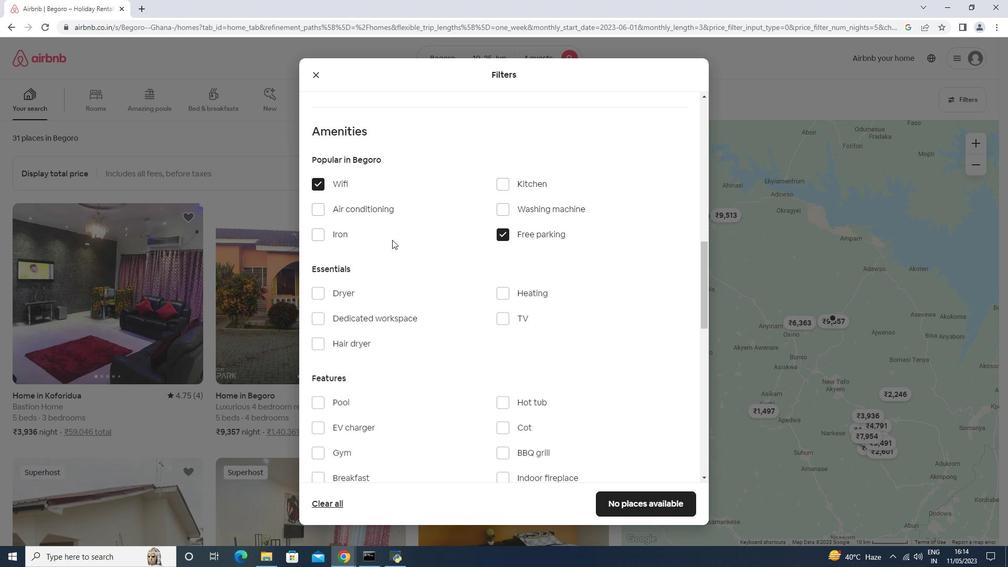 
Action: Mouse scrolled (417, 239) with delta (0, 0)
Screenshot: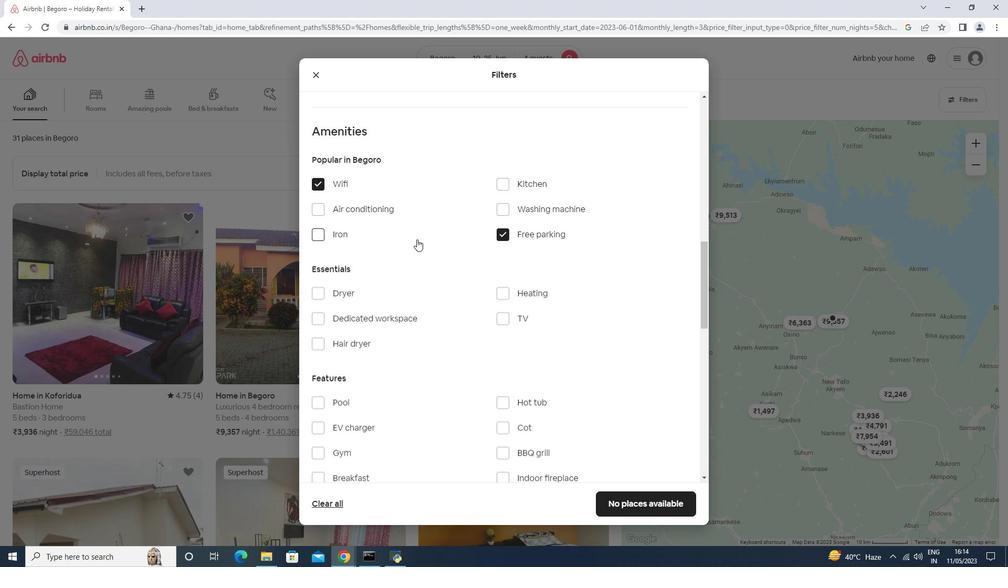 
Action: Mouse scrolled (417, 239) with delta (0, 0)
Screenshot: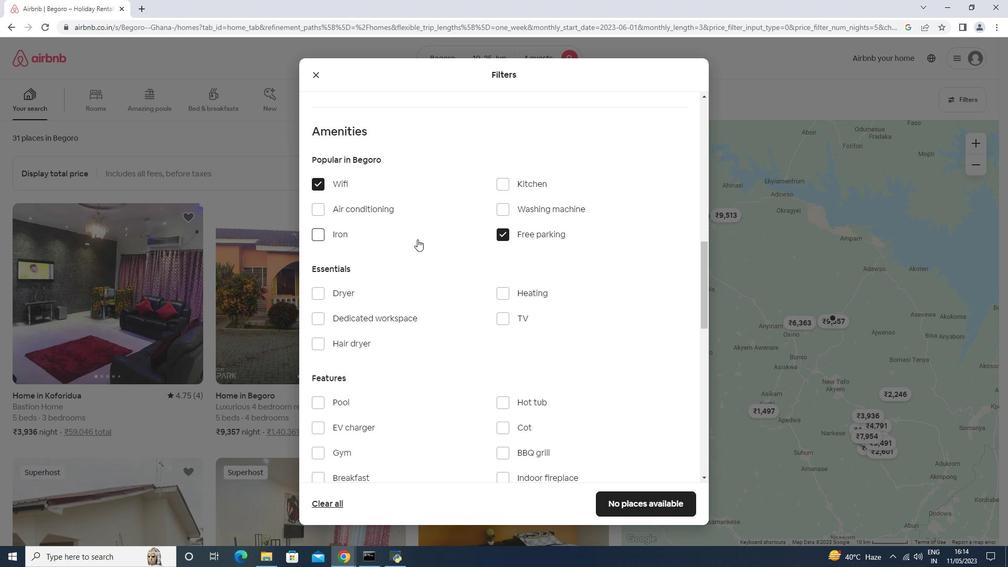 
Action: Mouse moved to (514, 209)
Screenshot: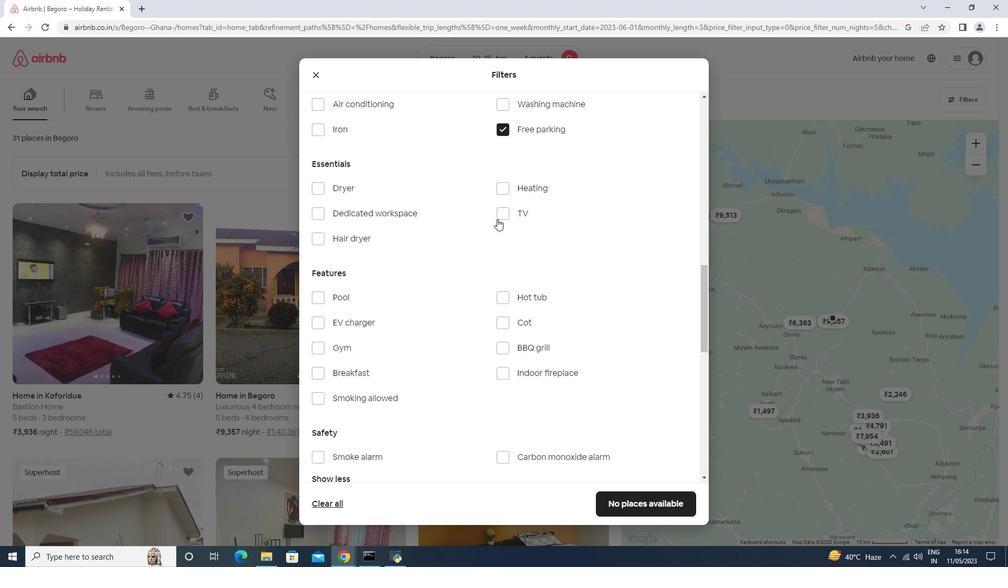 
Action: Mouse pressed left at (514, 209)
Screenshot: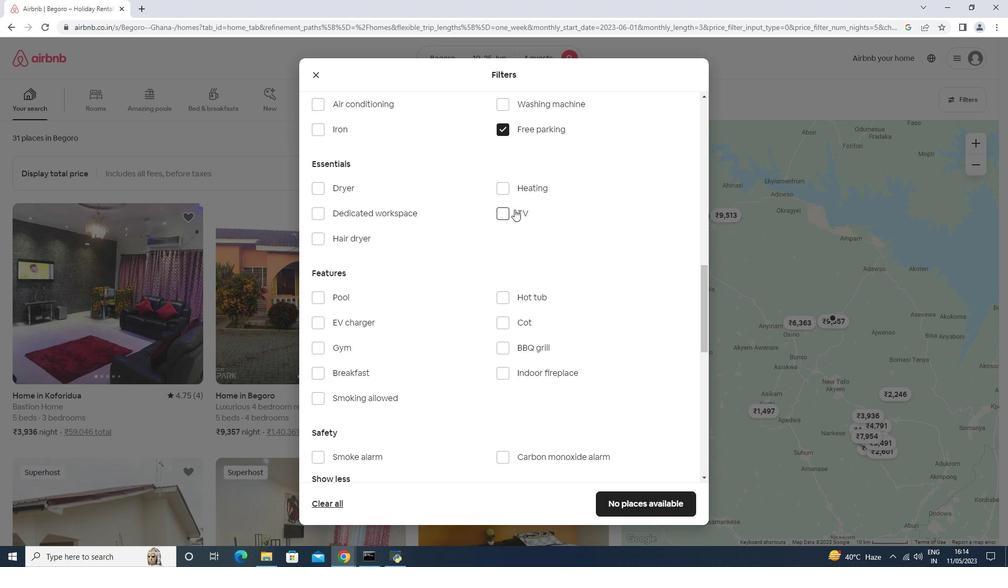 
Action: Mouse moved to (514, 209)
Screenshot: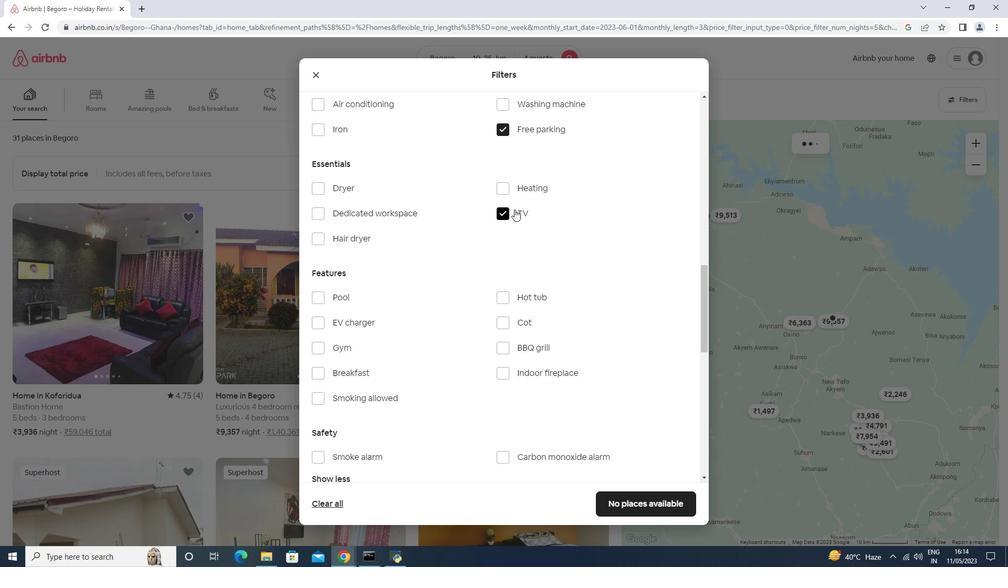 
Action: Mouse scrolled (514, 209) with delta (0, 0)
Screenshot: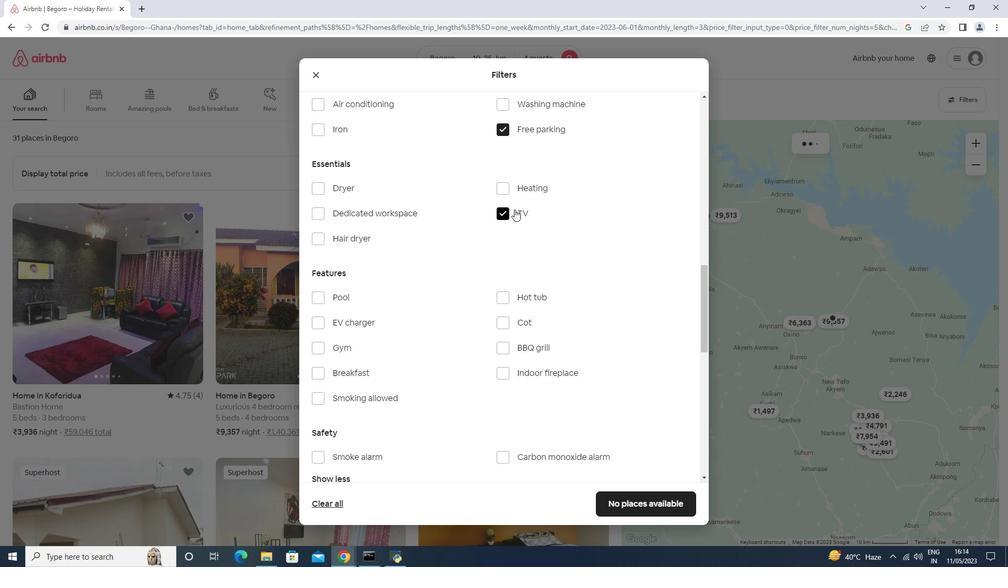 
Action: Mouse scrolled (514, 209) with delta (0, 0)
Screenshot: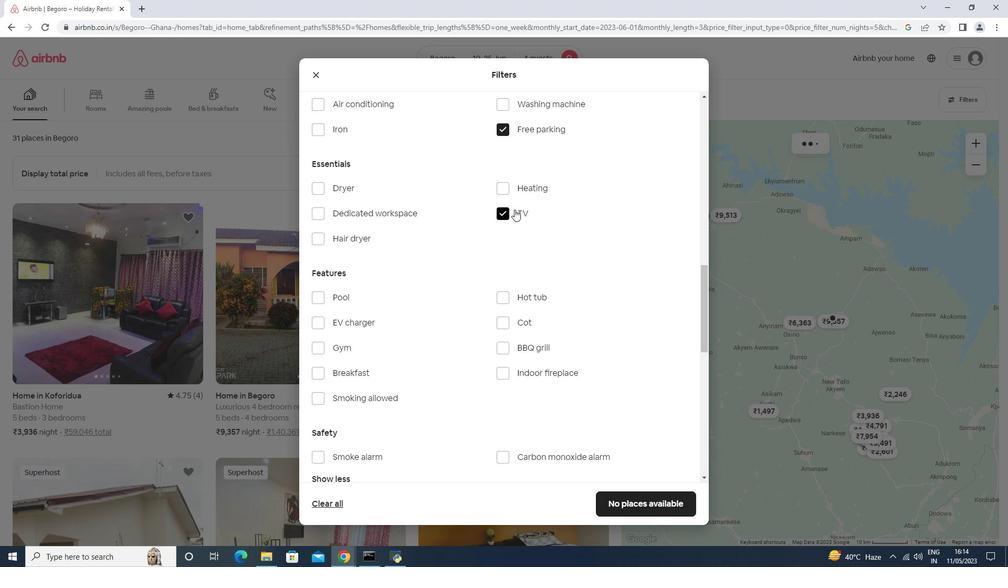 
Action: Mouse moved to (513, 209)
Screenshot: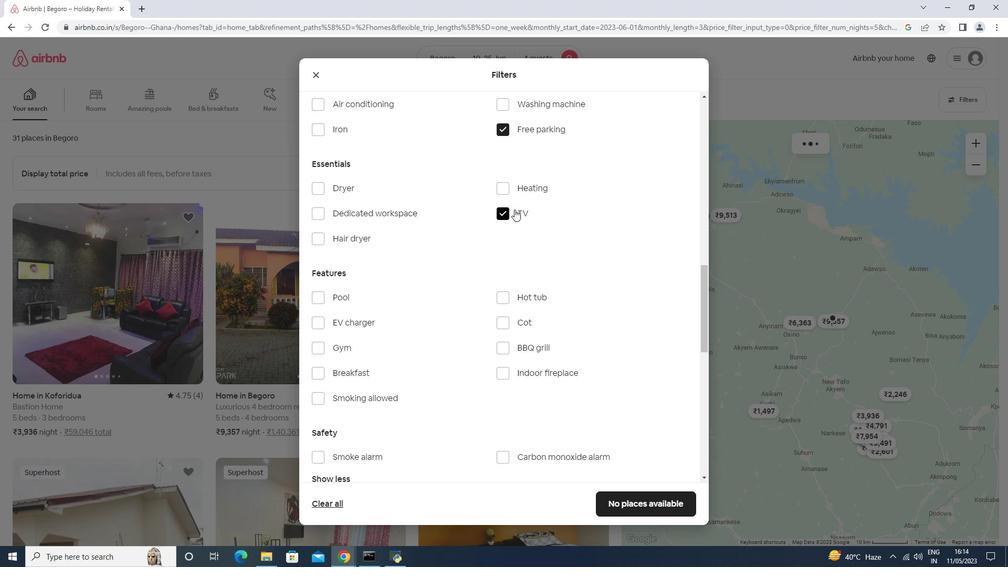 
Action: Mouse scrolled (513, 209) with delta (0, 0)
Screenshot: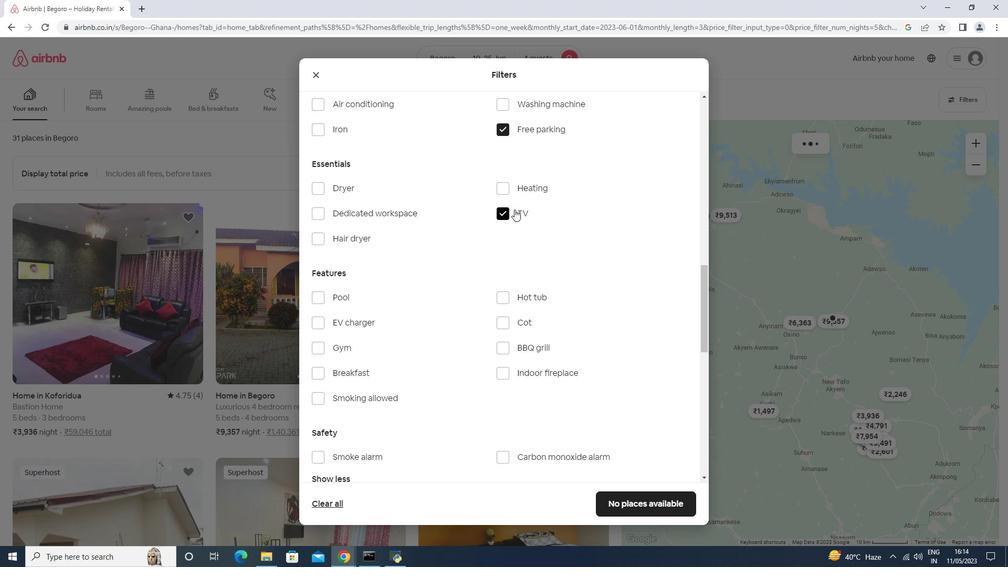 
Action: Mouse moved to (339, 188)
Screenshot: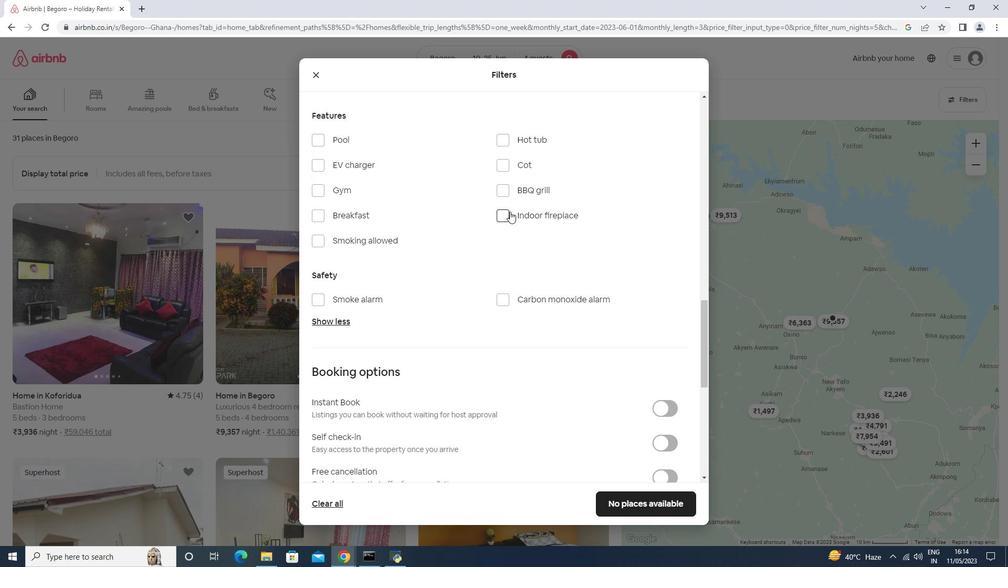 
Action: Mouse pressed left at (339, 188)
Screenshot: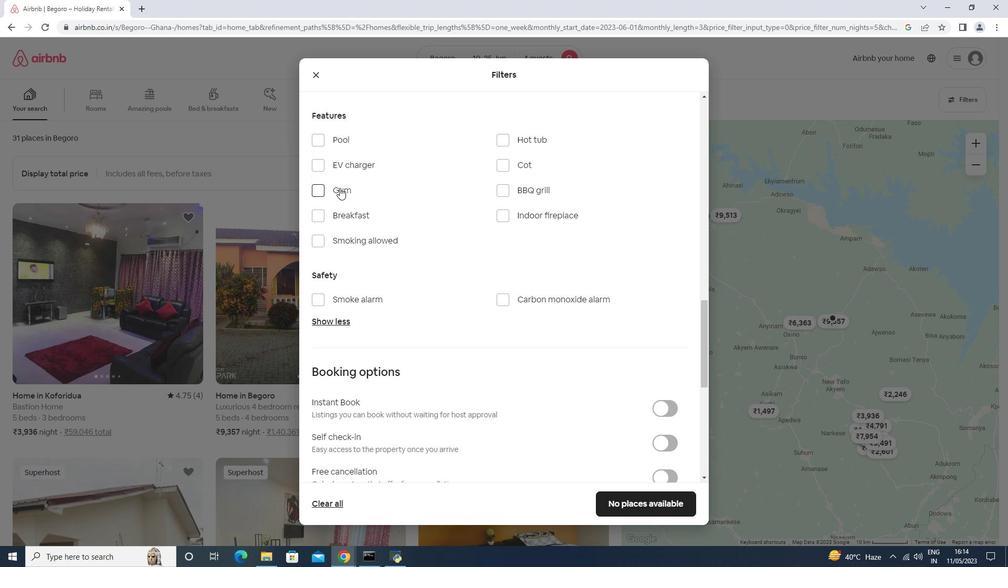 
Action: Mouse moved to (348, 210)
Screenshot: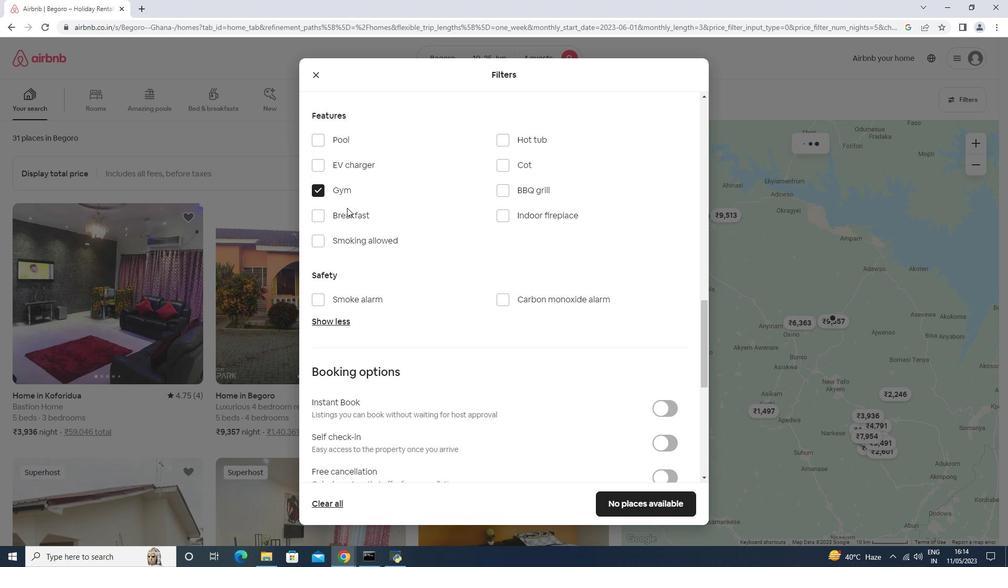 
Action: Mouse pressed left at (348, 210)
Screenshot: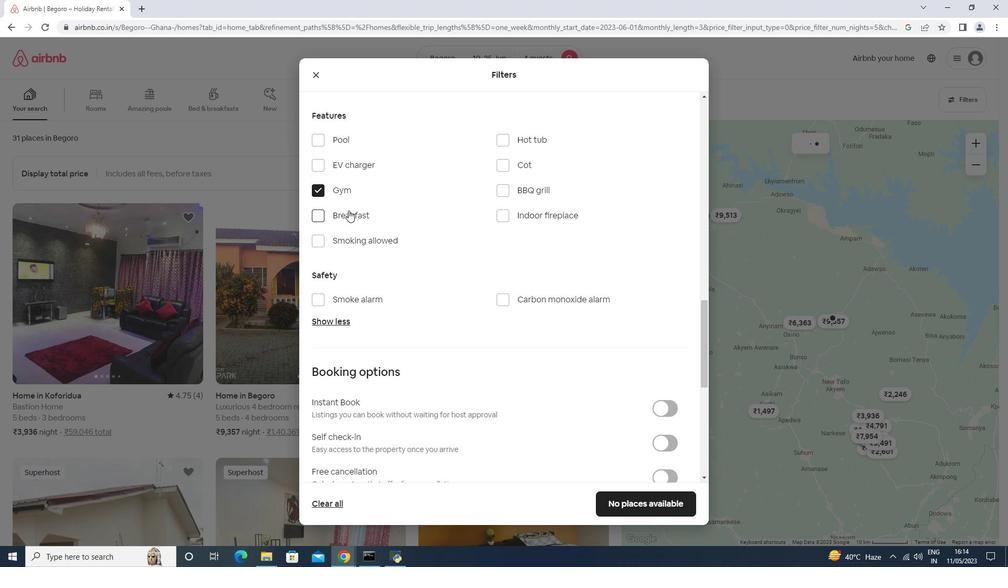 
Action: Mouse moved to (420, 205)
Screenshot: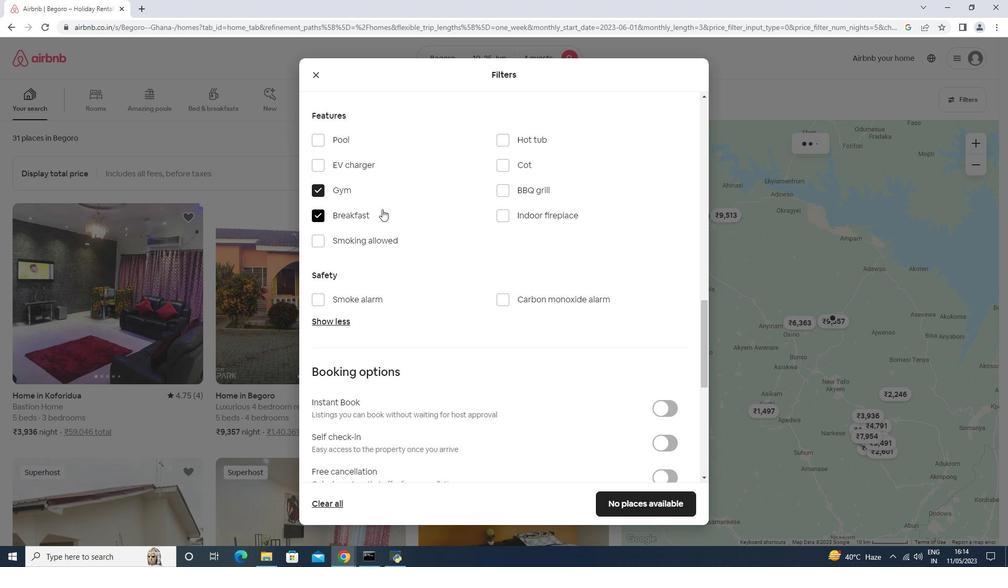 
Action: Mouse scrolled (420, 205) with delta (0, 0)
Screenshot: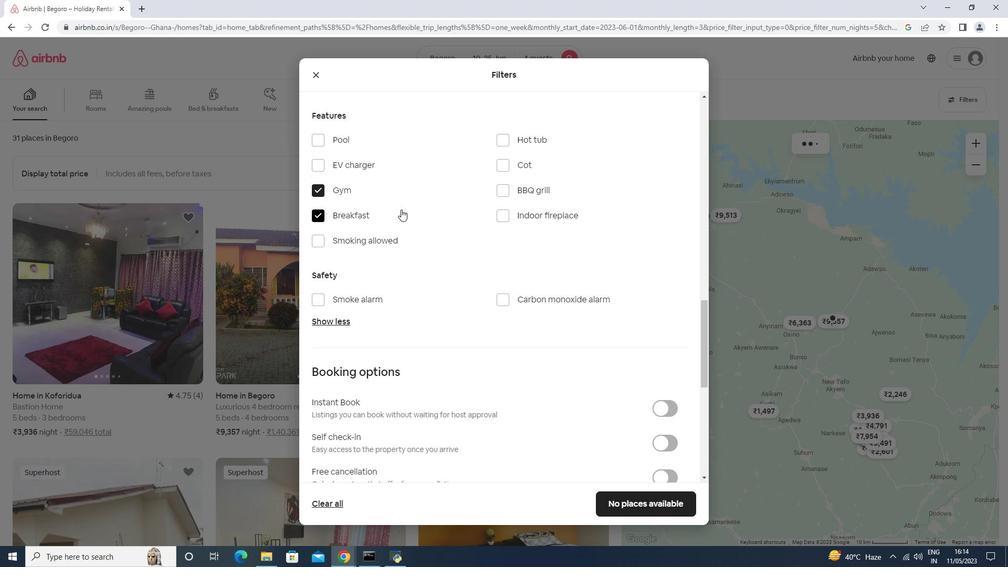 
Action: Mouse scrolled (420, 205) with delta (0, 0)
Screenshot: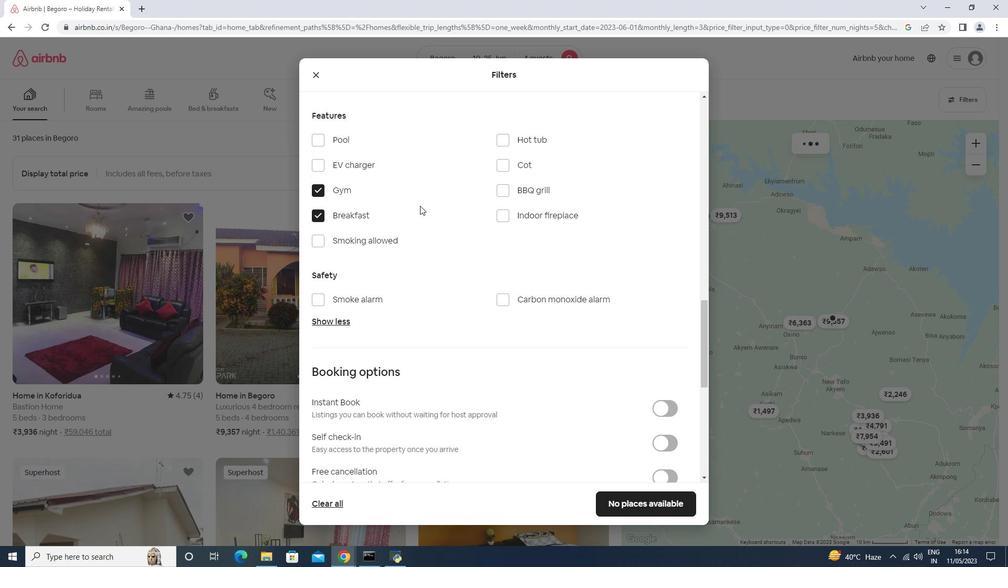 
Action: Mouse scrolled (420, 205) with delta (0, 0)
Screenshot: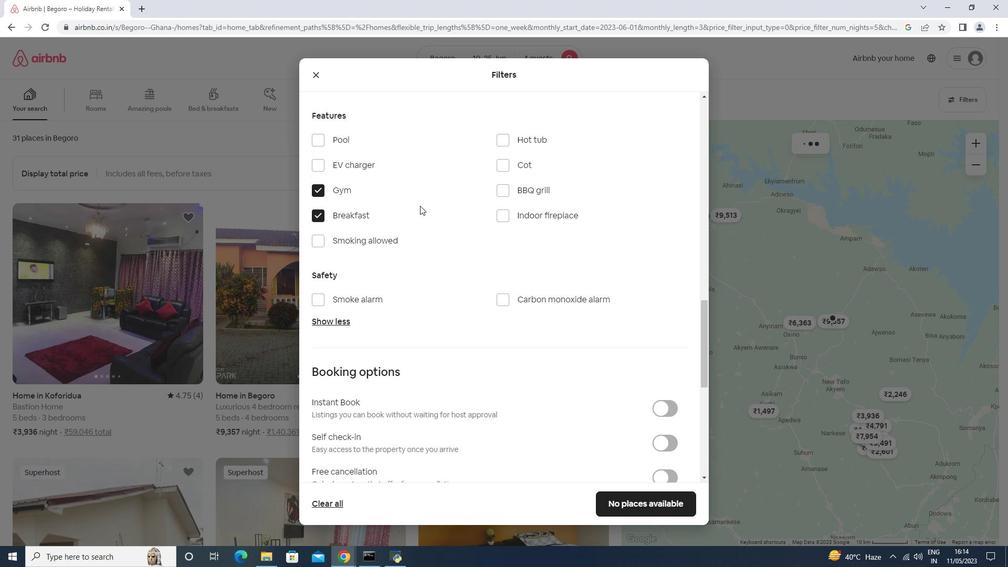 
Action: Mouse moved to (656, 278)
Screenshot: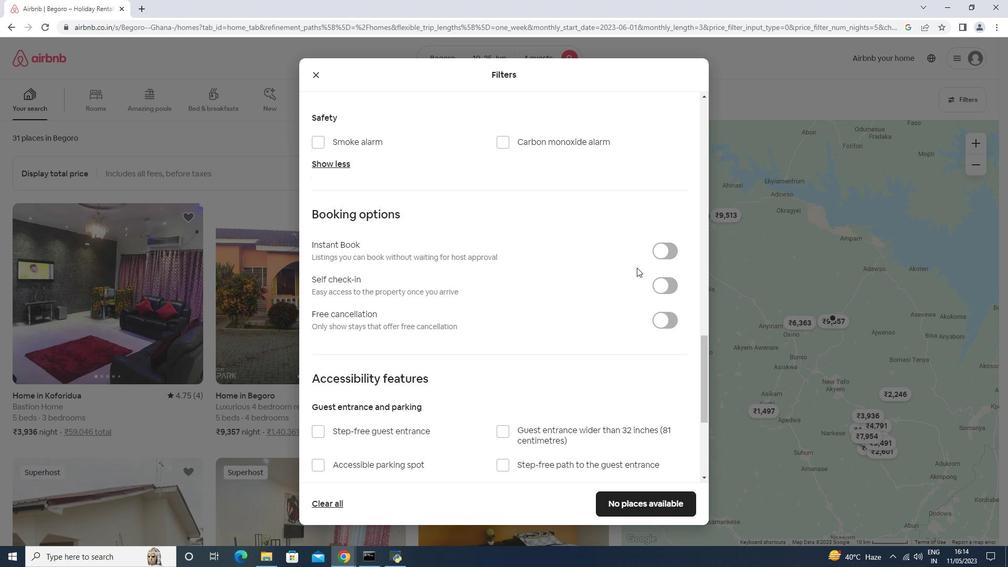 
Action: Mouse pressed left at (656, 278)
Screenshot: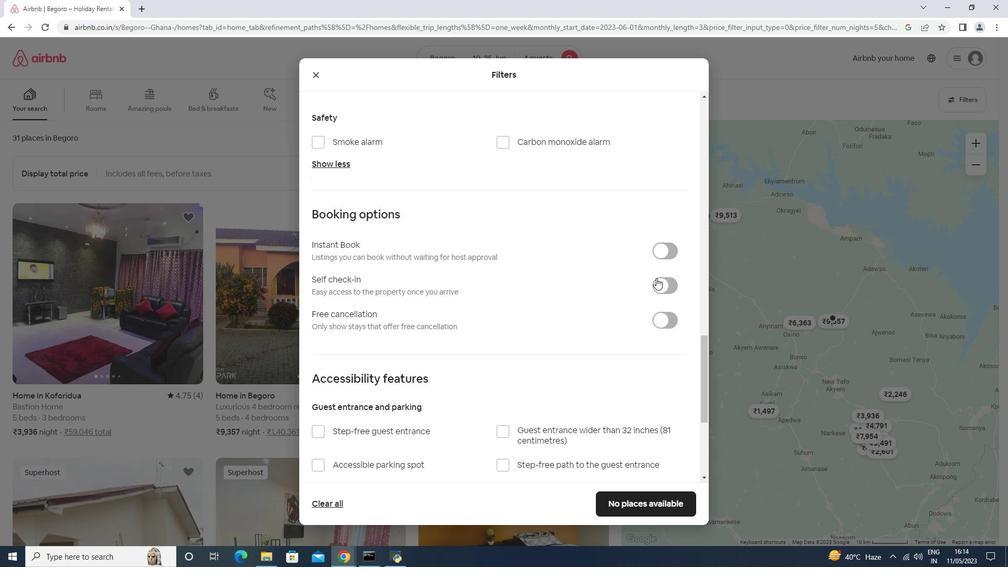 
Action: Mouse moved to (657, 278)
Screenshot: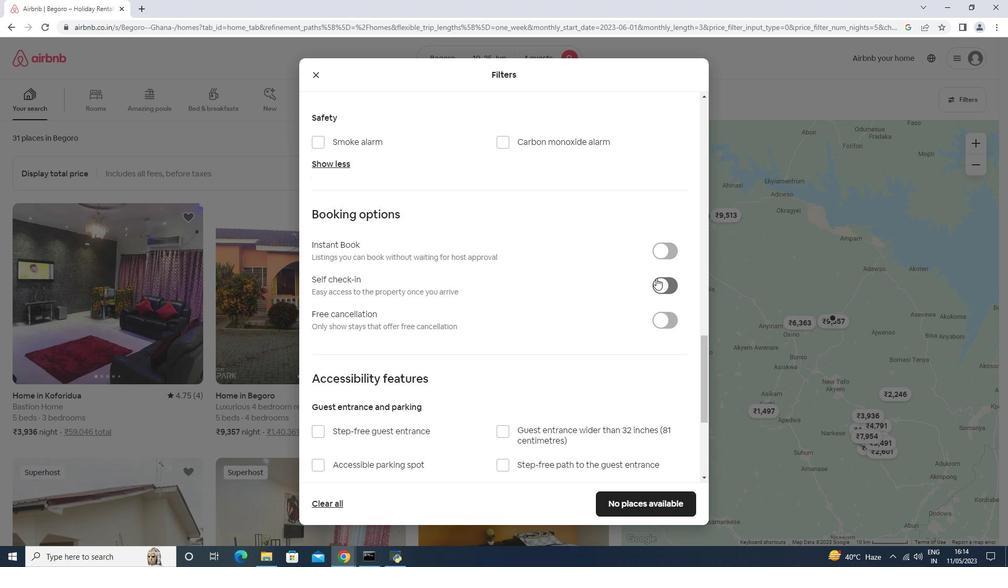 
Action: Mouse scrolled (657, 277) with delta (0, 0)
Screenshot: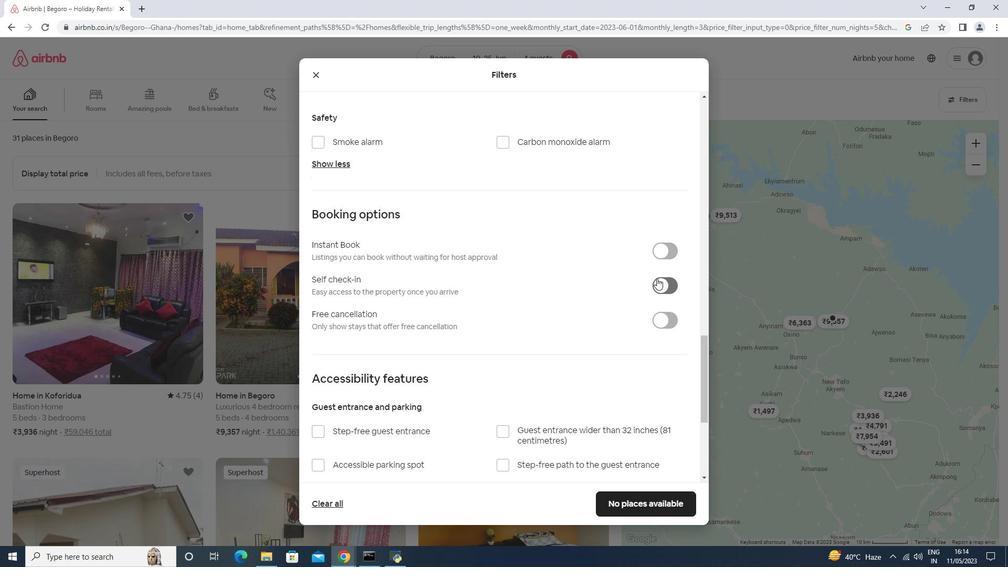 
Action: Mouse scrolled (657, 277) with delta (0, 0)
Screenshot: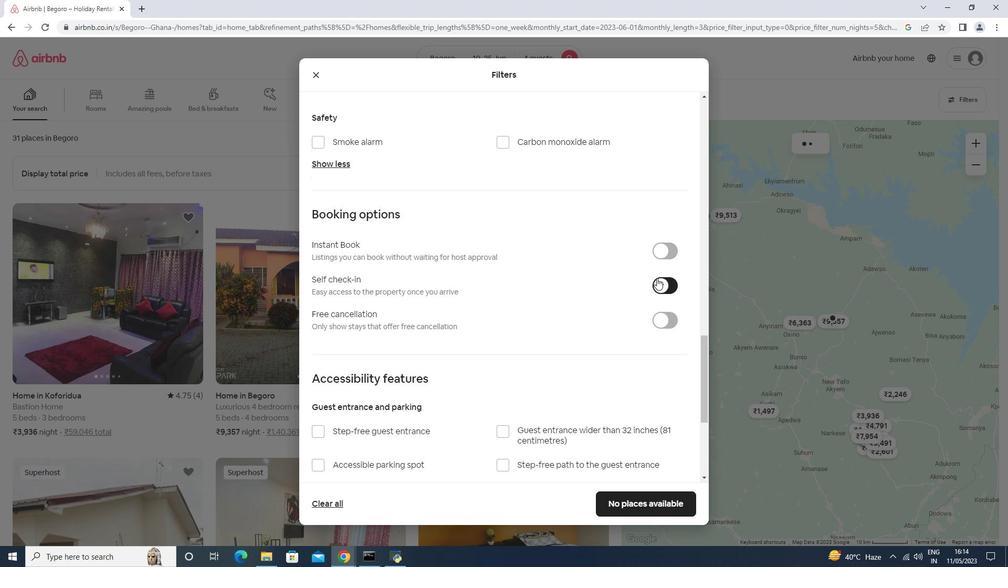 
Action: Mouse scrolled (657, 277) with delta (0, 0)
Screenshot: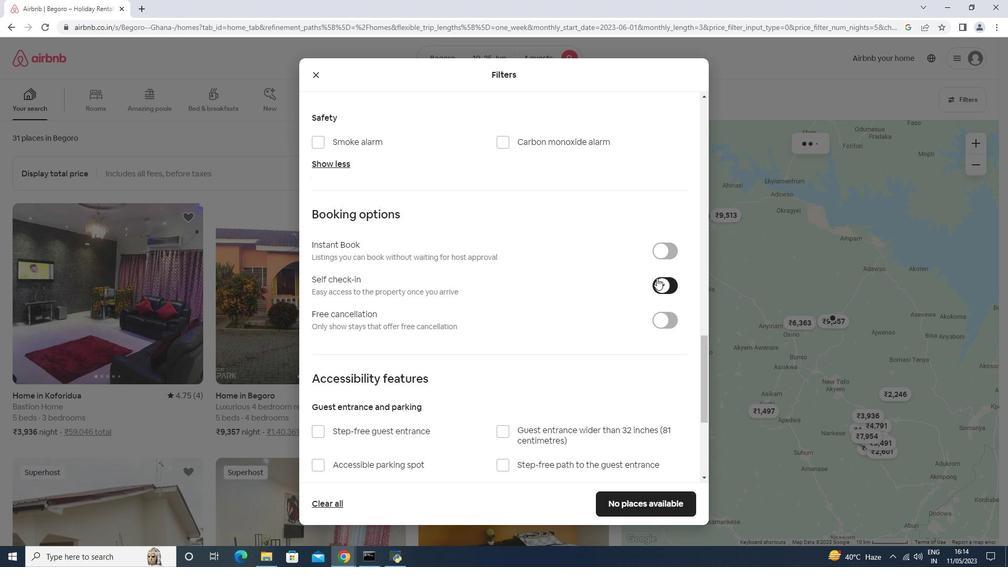 
Action: Mouse scrolled (657, 277) with delta (0, 0)
Screenshot: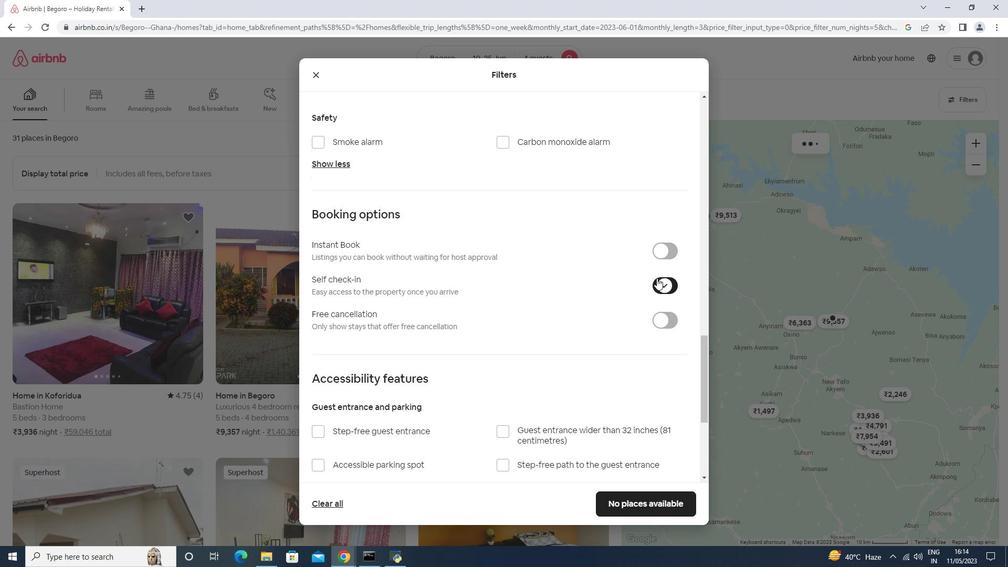 
Action: Mouse scrolled (657, 277) with delta (0, 0)
Screenshot: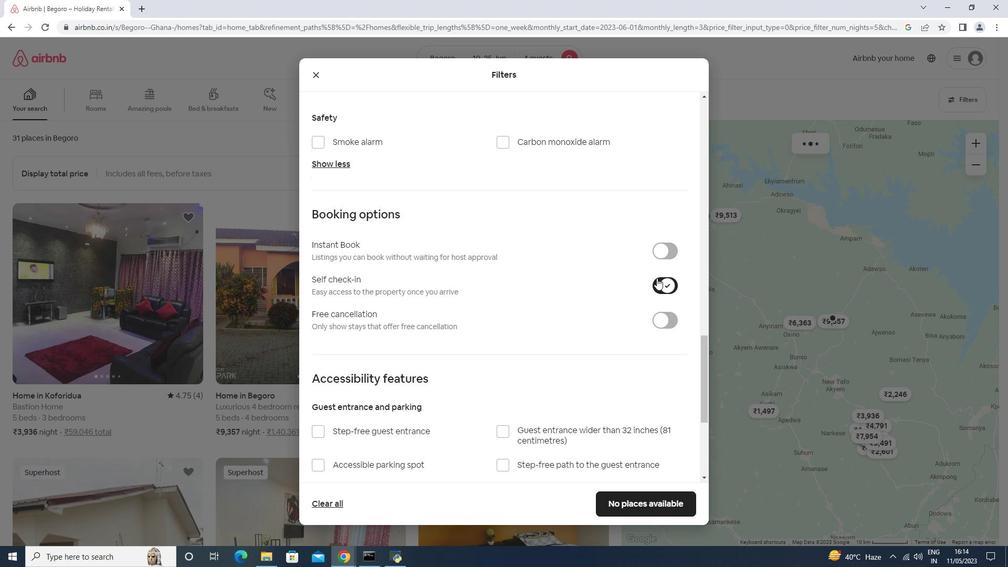 
Action: Mouse moved to (313, 449)
Screenshot: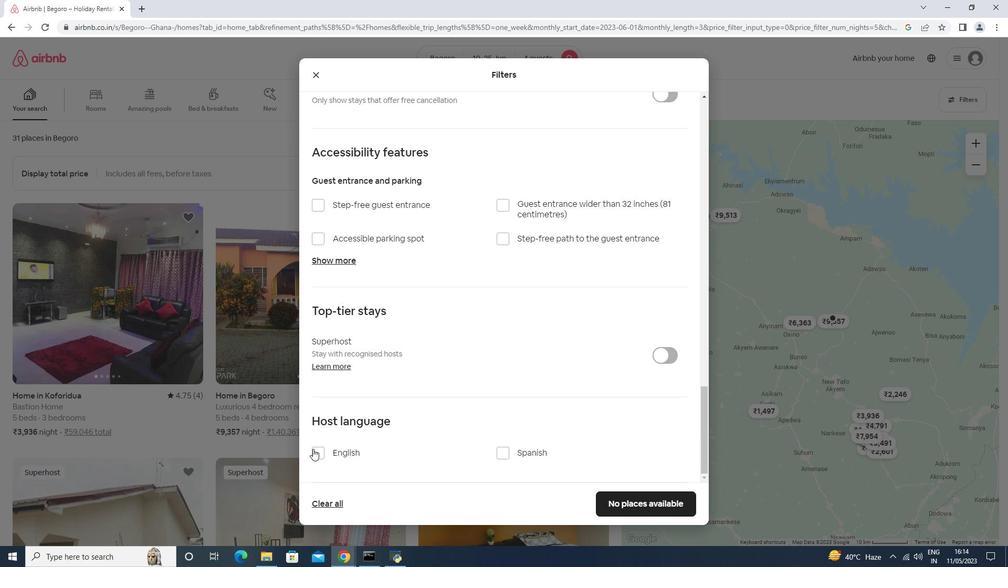 
Action: Mouse pressed left at (313, 449)
Screenshot: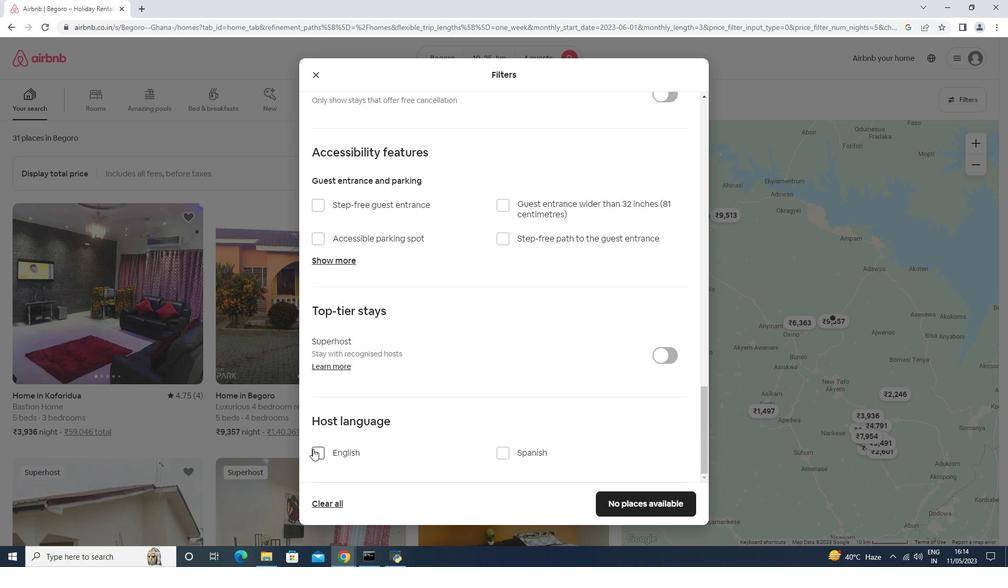 
Action: Mouse moved to (629, 499)
Screenshot: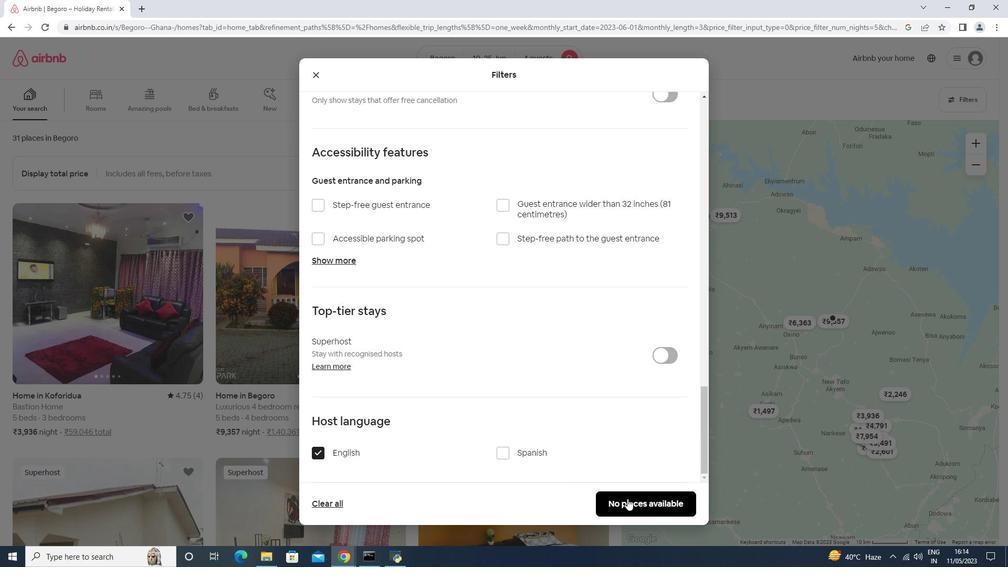 
Action: Mouse pressed left at (629, 499)
Screenshot: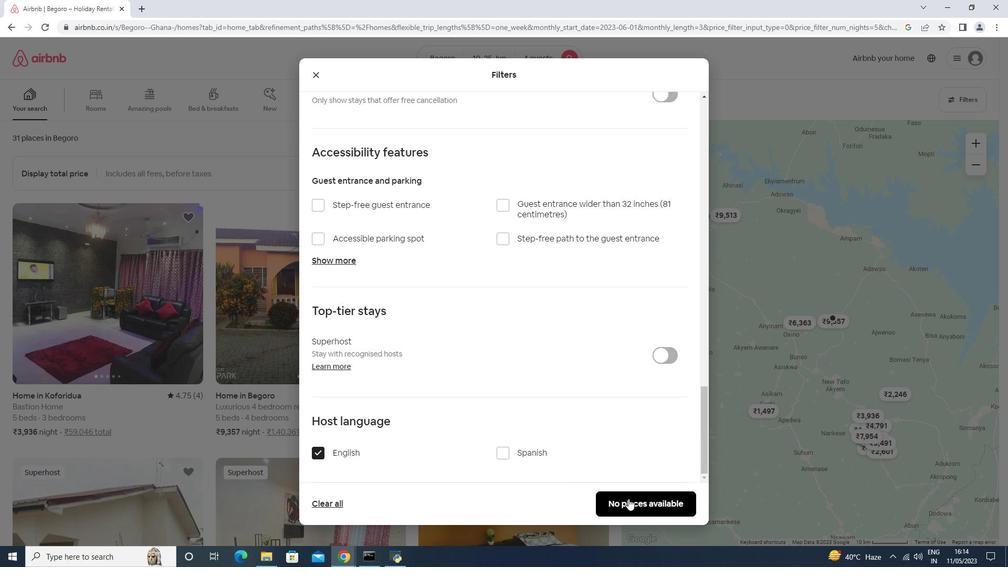 
Action: Mouse moved to (634, 448)
Screenshot: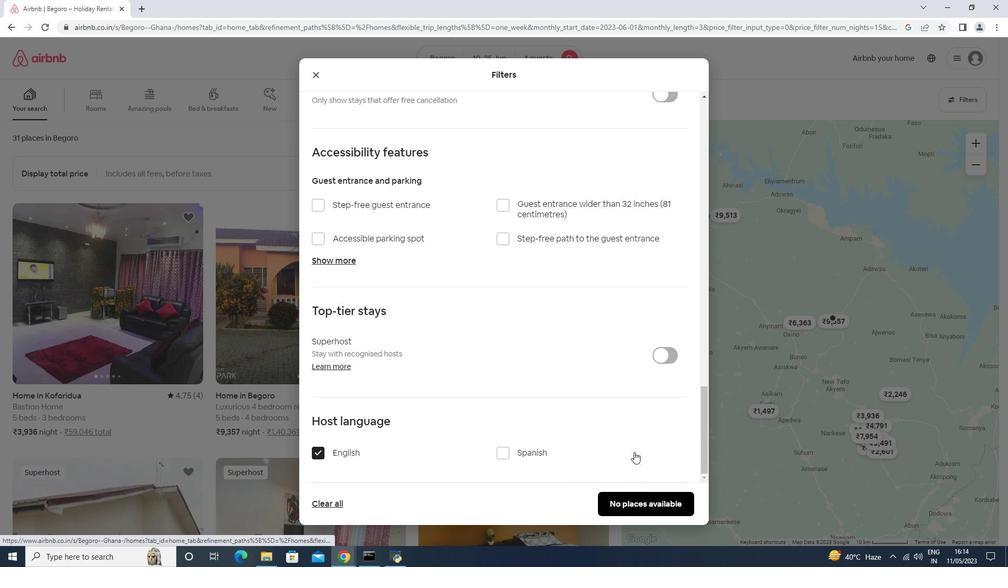 
